Task: Open a Black Tie Letter Template save the file as 'agreement' Remove the following opetions from template: '1.	Type the sender company name_x000D_
2.	Type the sender company address_x000D_
3.	Type the recipient address_x000D_
4.	Type the closing_x000D_
5.	Type the sender title_x000D_
6.	Type the sender company name_x000D_
'Pick the date  '5 April, 2023' and type Salutation  Good Afternoon. Add body to the letter I am writing to formally request a leave of absence from [start date] to [end date]. I have encountered unforeseen circumstances that require my immediate attention and presence. I assure you that I will make all necessary arrangements to ensure a smooth transition during my absence.. Insert watermark  'Do not copy 30'
Action: Mouse moved to (315, 300)
Screenshot: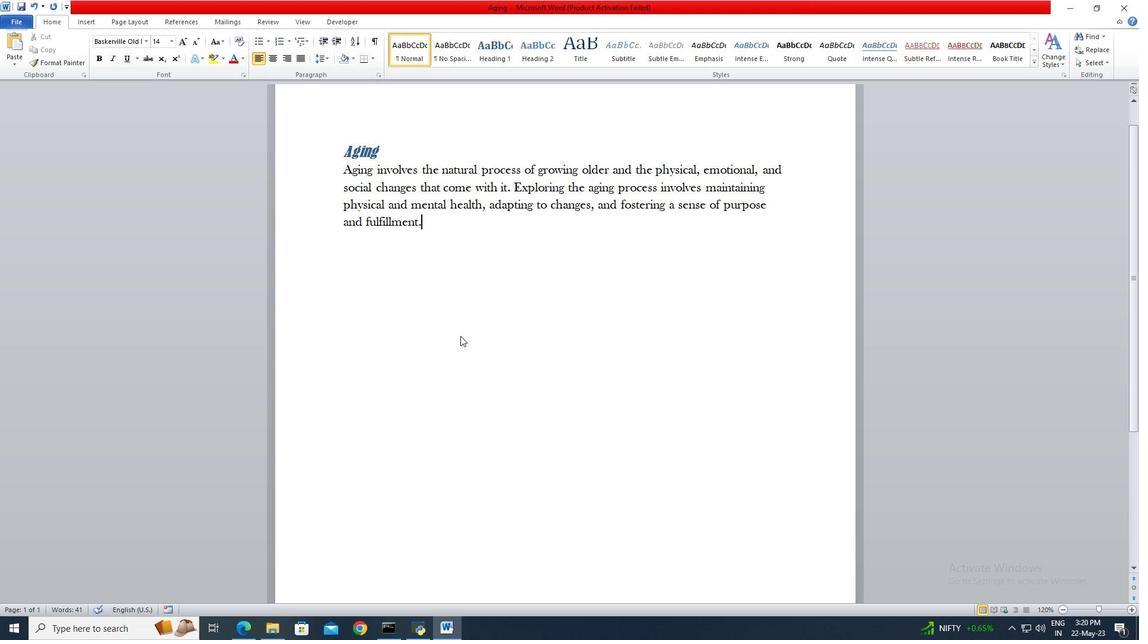
Action: Mouse pressed left at (315, 300)
Screenshot: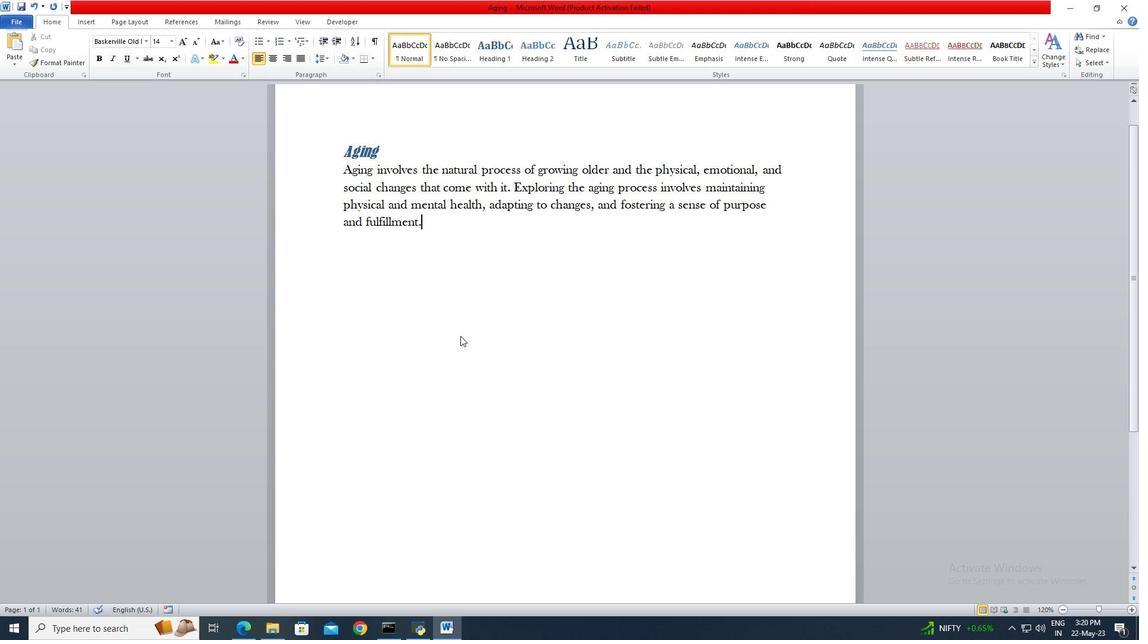 
Action: Mouse moved to (23, 26)
Screenshot: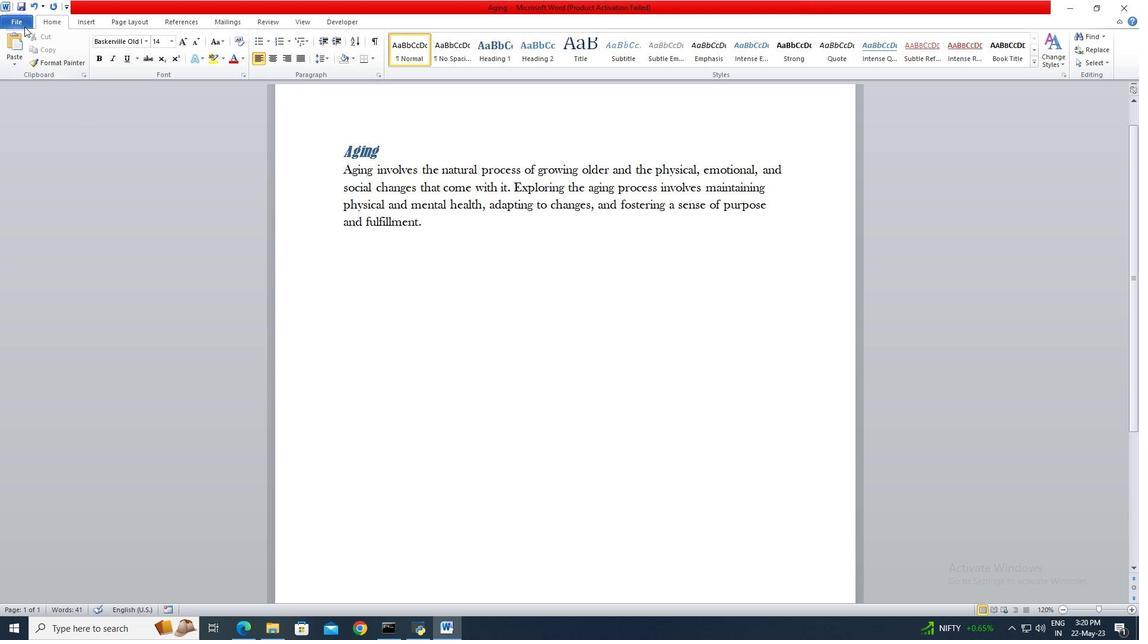 
Action: Mouse pressed left at (23, 26)
Screenshot: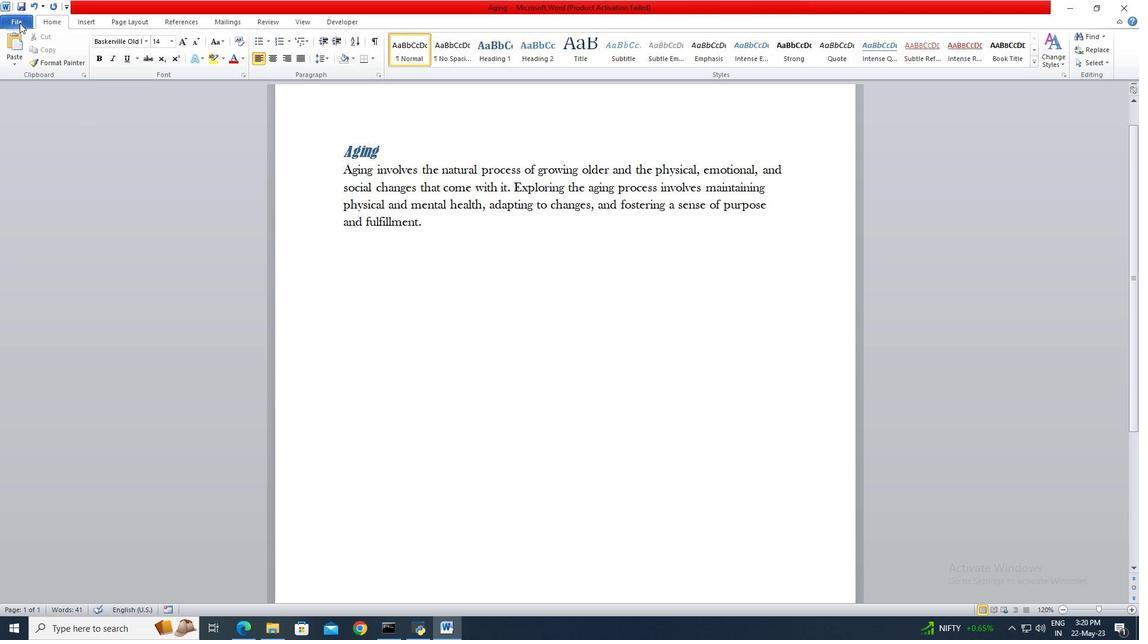 
Action: Mouse moved to (37, 70)
Screenshot: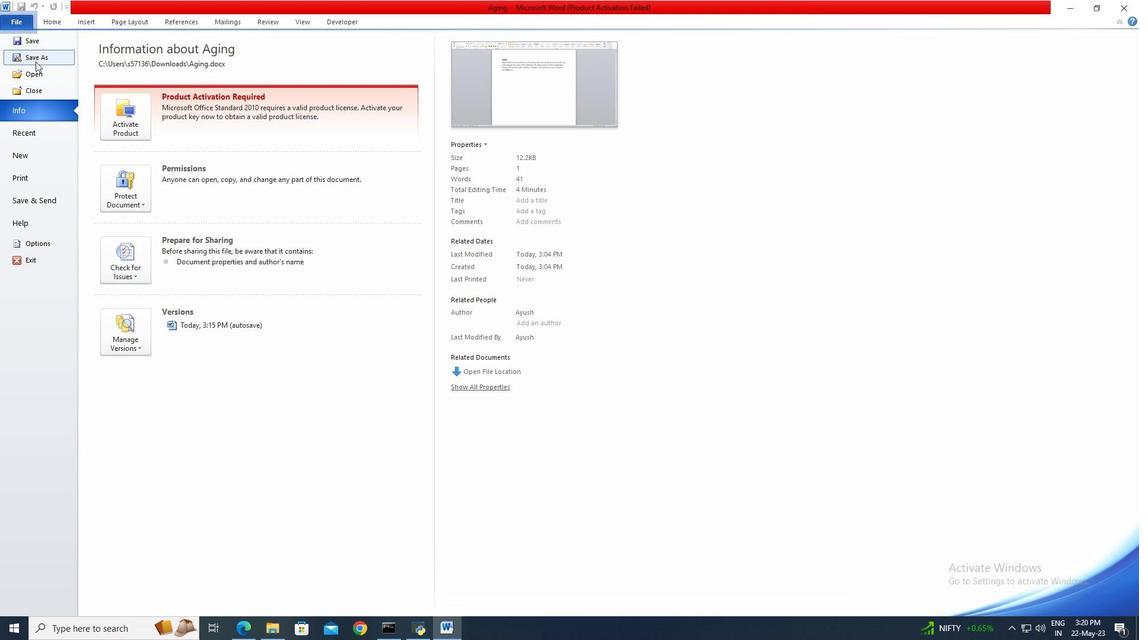 
Action: Mouse pressed left at (37, 70)
Screenshot: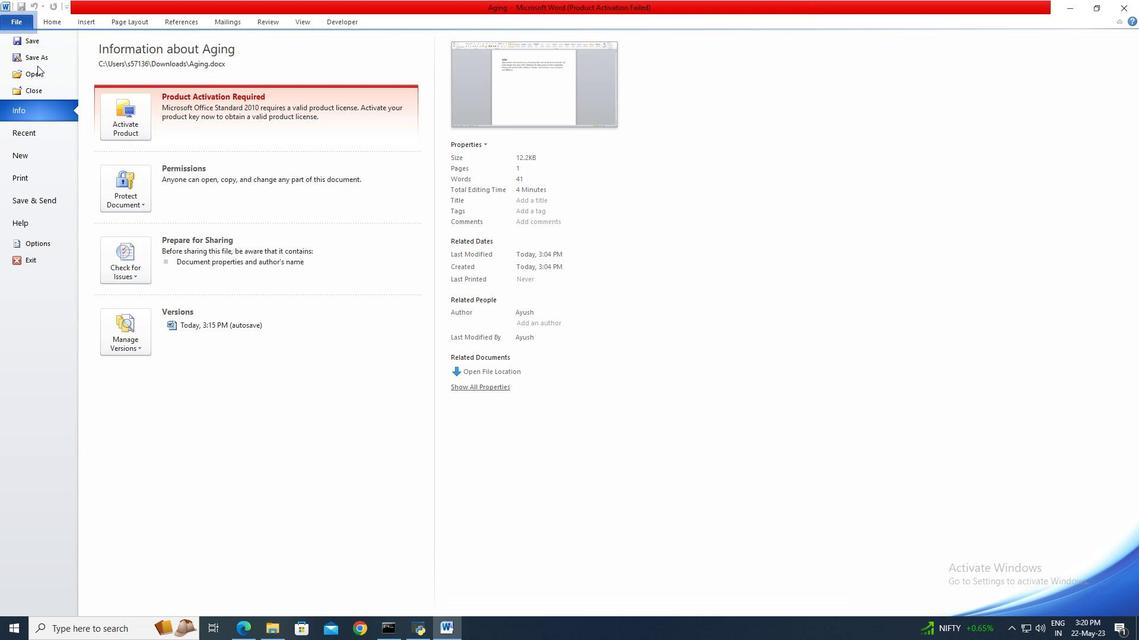 
Action: Mouse moved to (124, 103)
Screenshot: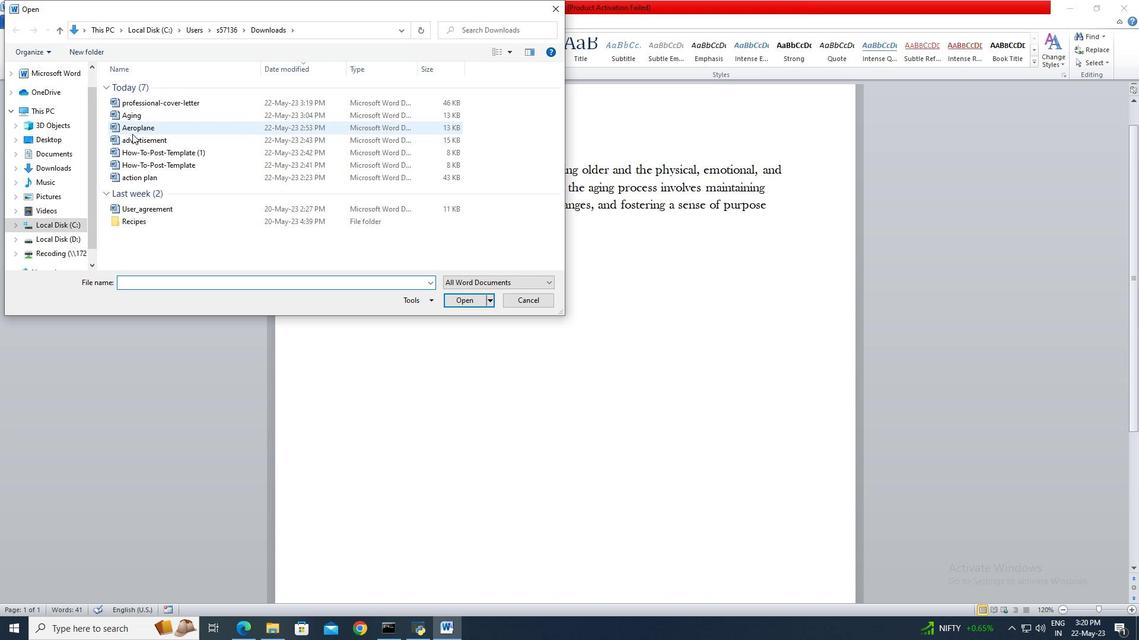 
Action: Mouse pressed left at (124, 103)
Screenshot: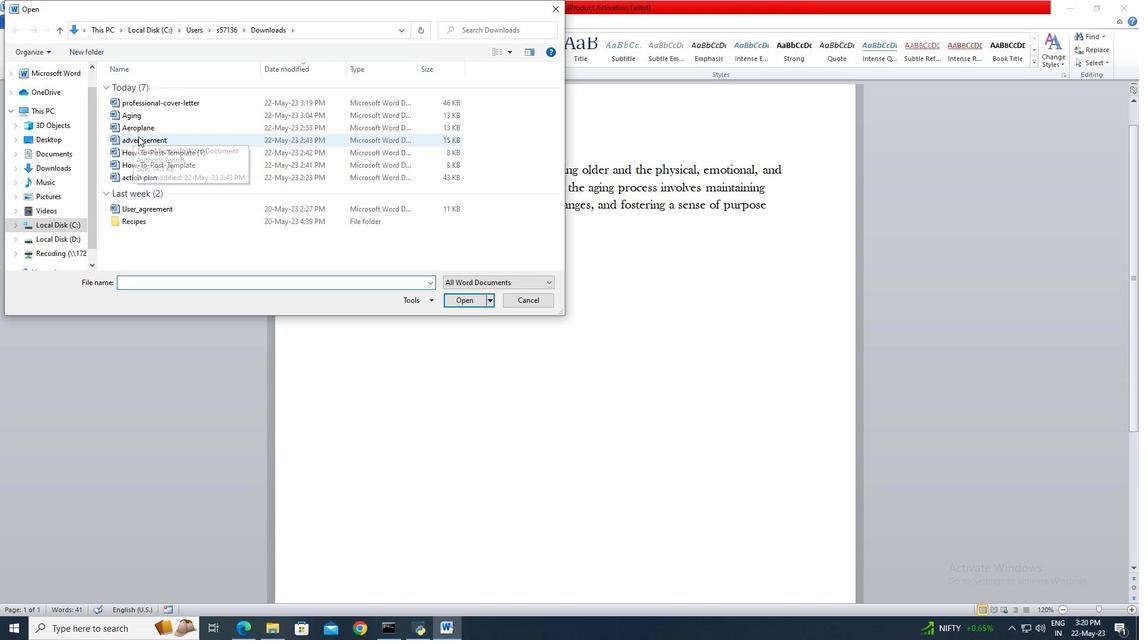 
Action: Mouse moved to (463, 305)
Screenshot: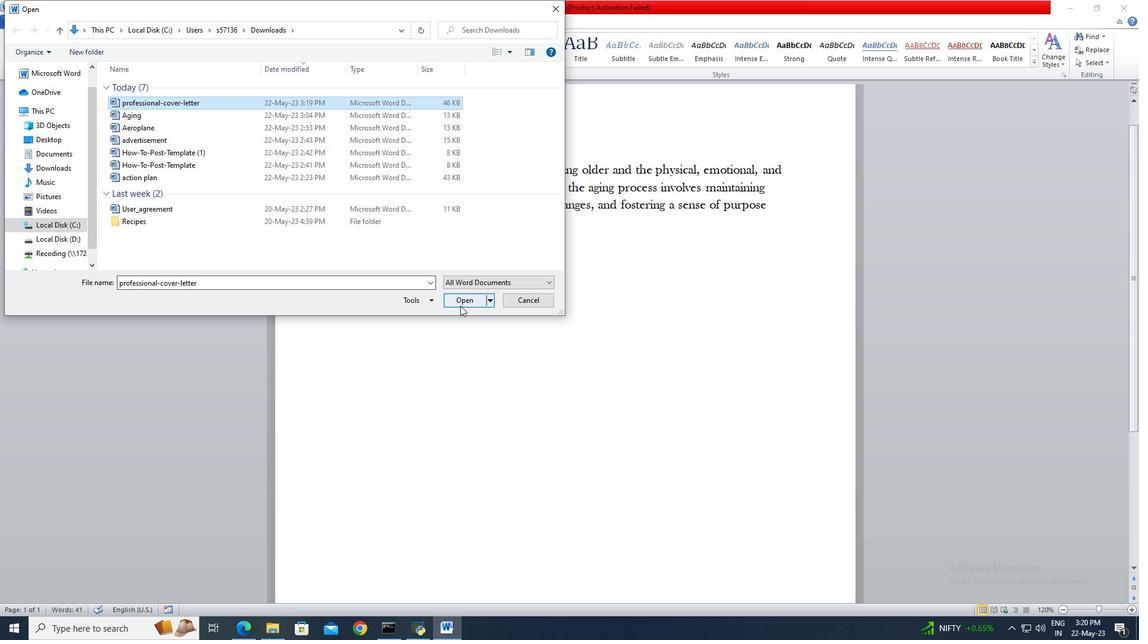 
Action: Mouse pressed left at (463, 305)
Screenshot: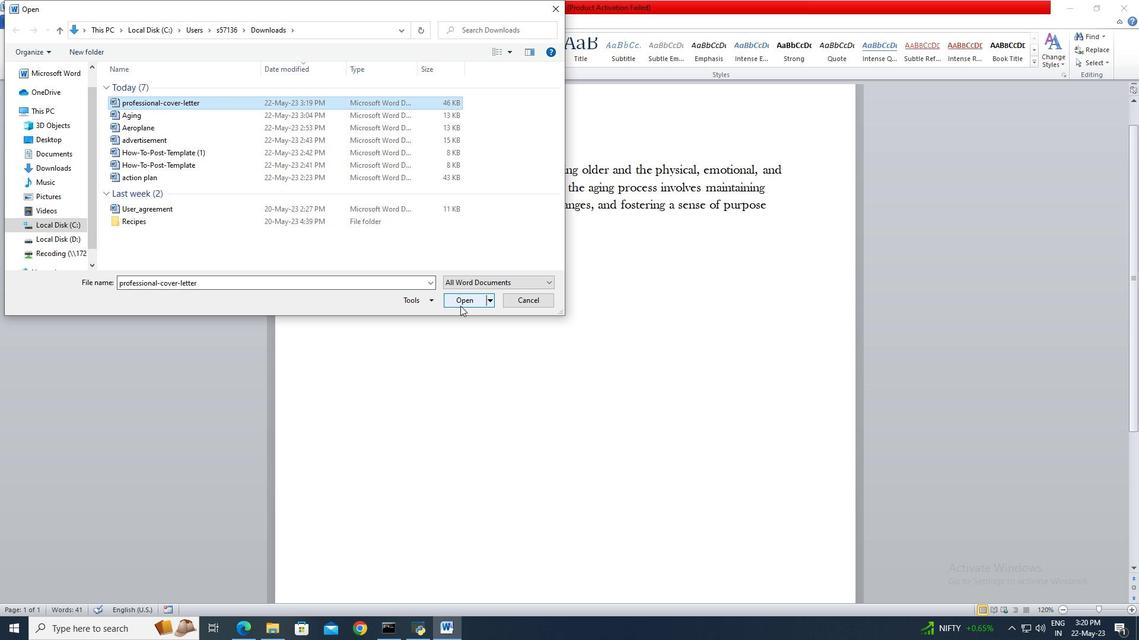 
Action: Mouse moved to (112, 226)
Screenshot: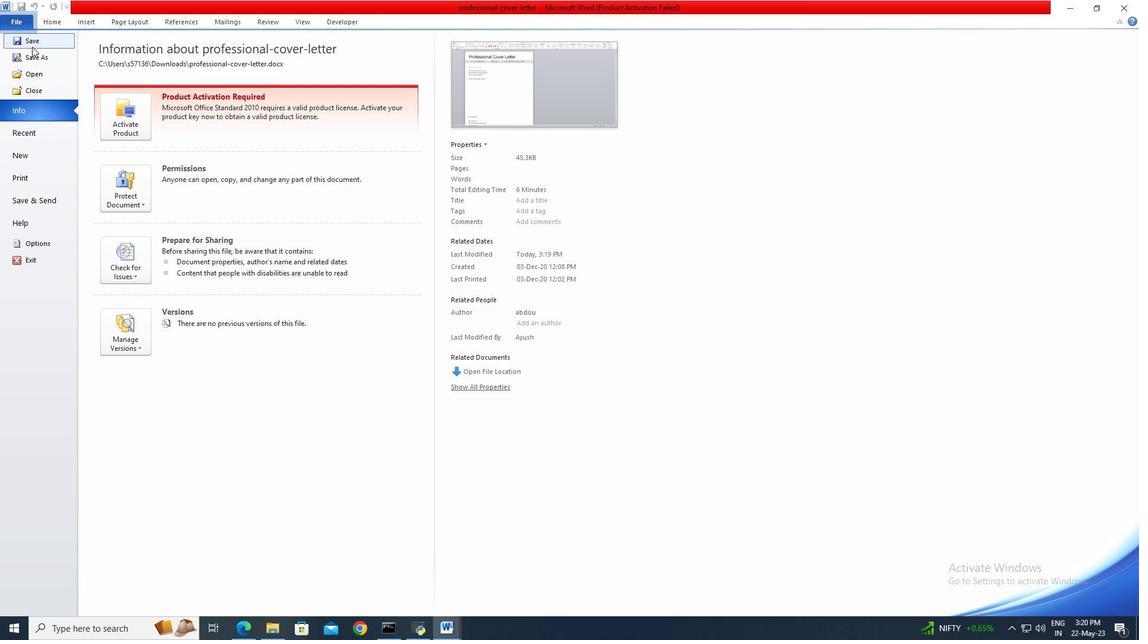 
Action: Mouse pressed left at (112, 226)
Screenshot: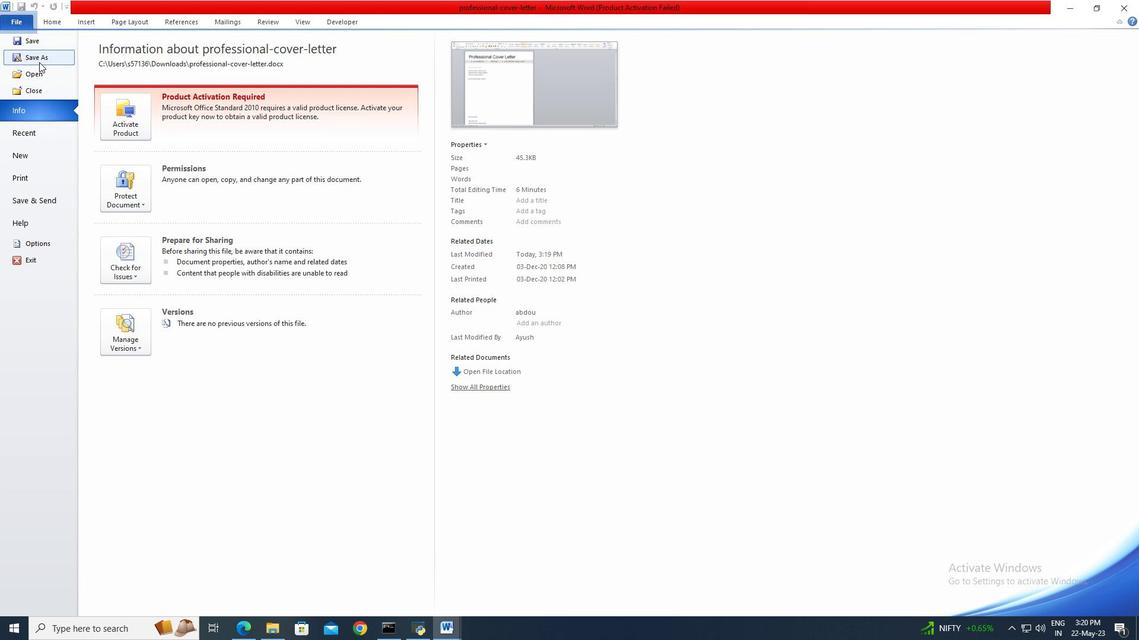 
Action: Mouse moved to (232, 242)
Screenshot: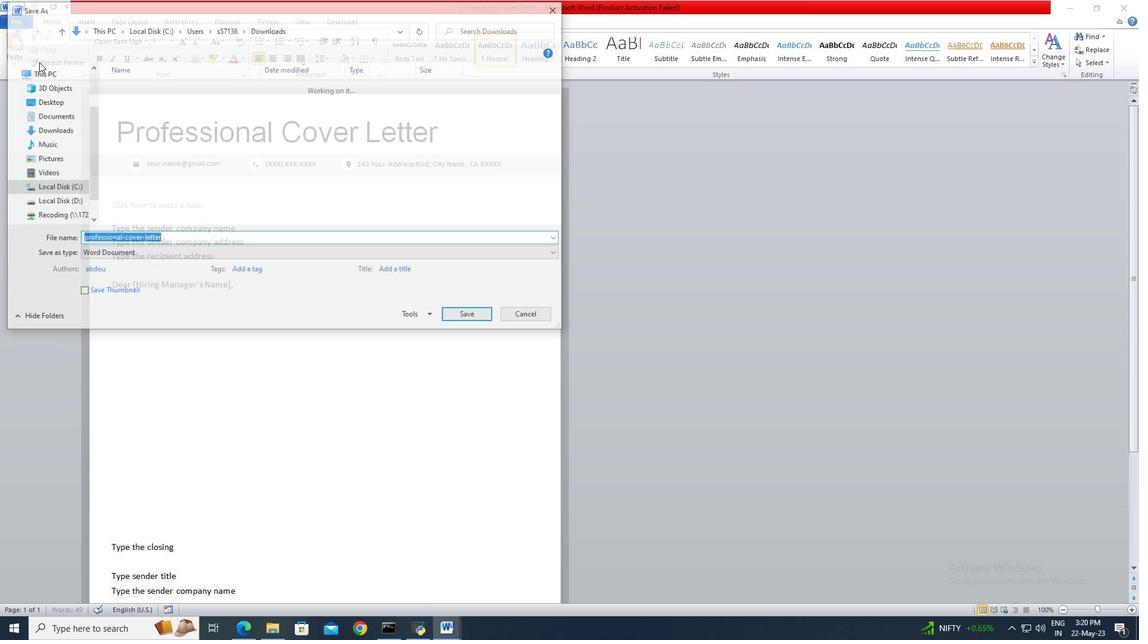 
Action: Key pressed <Key.delete><Key.delete><Key.delete><Key.delete><Key.delete><Key.delete><Key.delete><Key.delete><Key.delete><Key.delete><Key.delete><Key.delete><Key.delete><Key.delete><Key.delete><Key.delete><Key.delete><Key.delete><Key.delete><Key.delete><Key.delete><Key.delete><Key.delete><Key.delete><Key.delete><Key.delete><Key.delete><Key.delete><Key.delete><Key.delete><Key.delete><Key.delete><Key.delete><Key.delete><Key.delete><Key.delete><Key.delete><Key.delete><Key.delete><Key.delete><Key.delete><Key.delete><Key.delete><Key.delete><Key.delete><Key.delete><Key.delete><Key.delete><Key.delete><Key.delete><Key.delete><Key.delete><Key.delete><Key.delete><Key.delete><Key.delete><Key.delete><Key.delete><Key.delete><Key.delete><Key.delete><Key.delete><Key.delete><Key.delete><Key.delete><Key.delete><Key.delete><Key.delete><Key.delete><Key.delete><Key.delete><Key.delete><Key.delete><Key.delete><Key.delete><Key.delete><Key.delete><Key.delete><Key.delete><Key.delete><Key.delete><Key.delete><Key.delete><Key.delete><Key.delete><Key.delete><Key.delete>
Screenshot: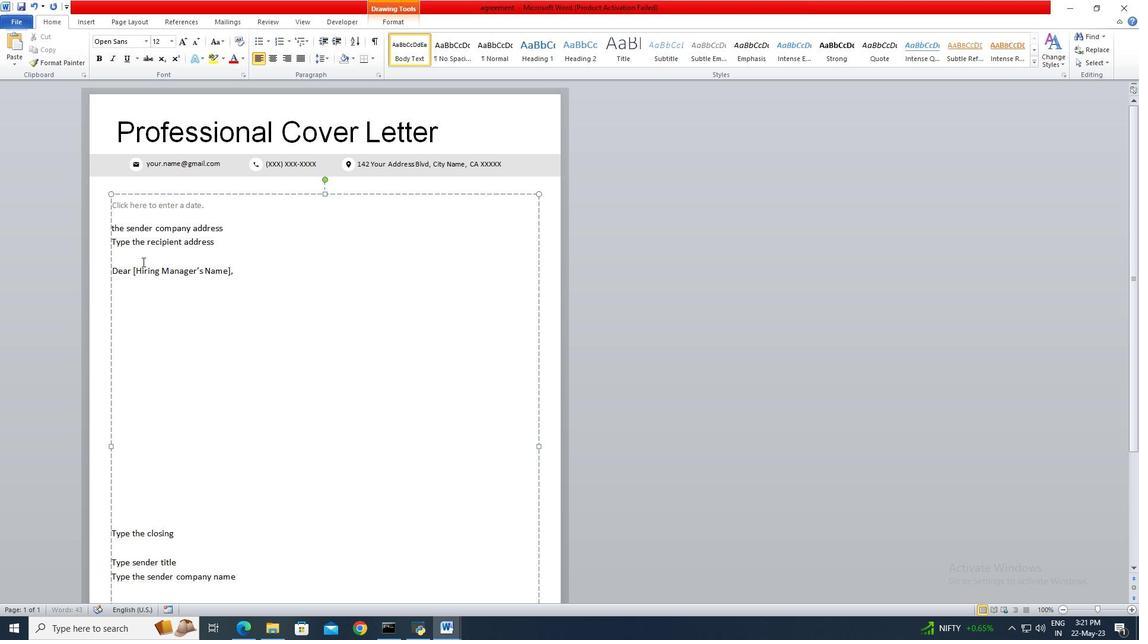 
Action: Mouse moved to (257, 258)
Screenshot: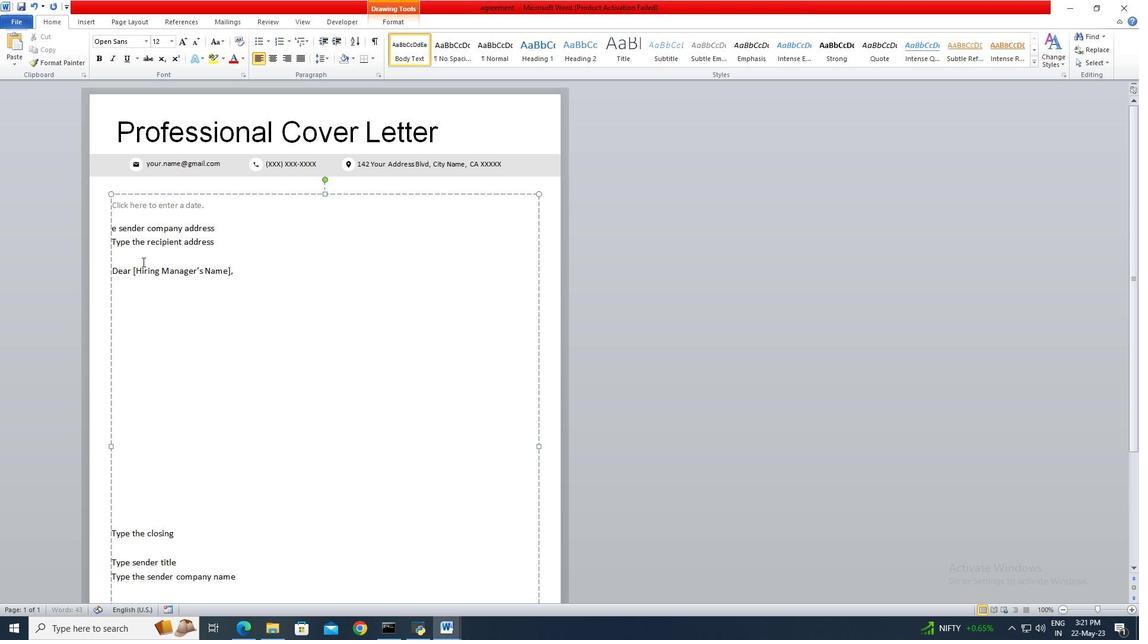
Action: Mouse pressed left at (257, 258)
Screenshot: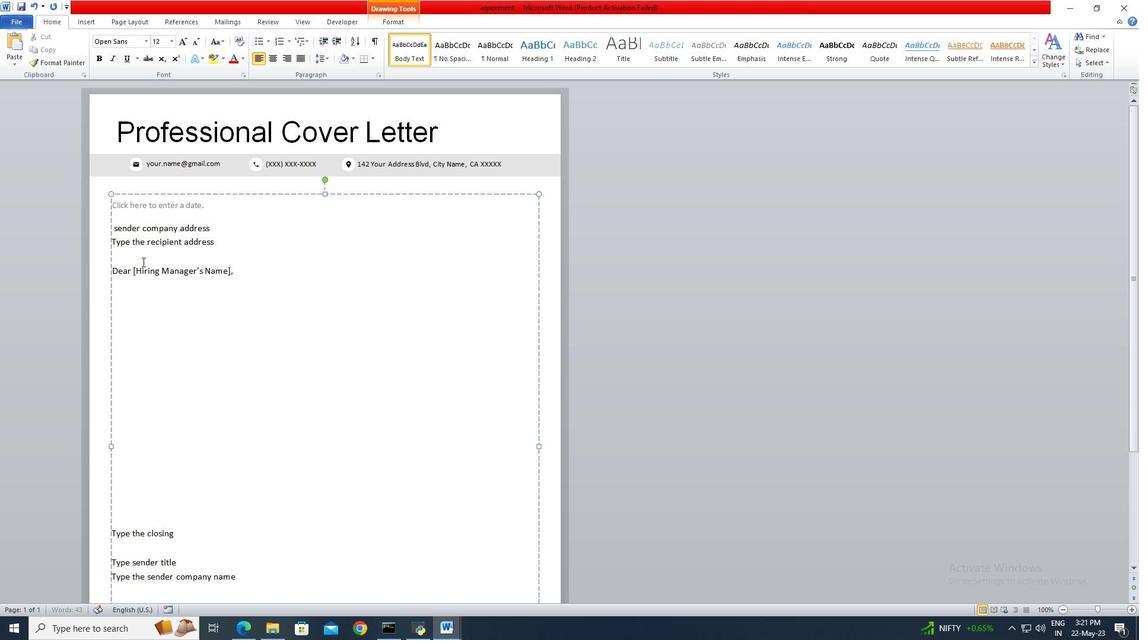 
Action: Key pressed <Key.backspace><Key.backspace><Key.backspace><Key.backspace><Key.backspace><Key.backspace><Key.backspace><Key.backspace><Key.backspace><Key.backspace><Key.backspace><Key.backspace><Key.backspace><Key.backspace><Key.backspace><Key.backspace><Key.backspace><Key.backspace><Key.backspace><Key.backspace><Key.backspace>
Screenshot: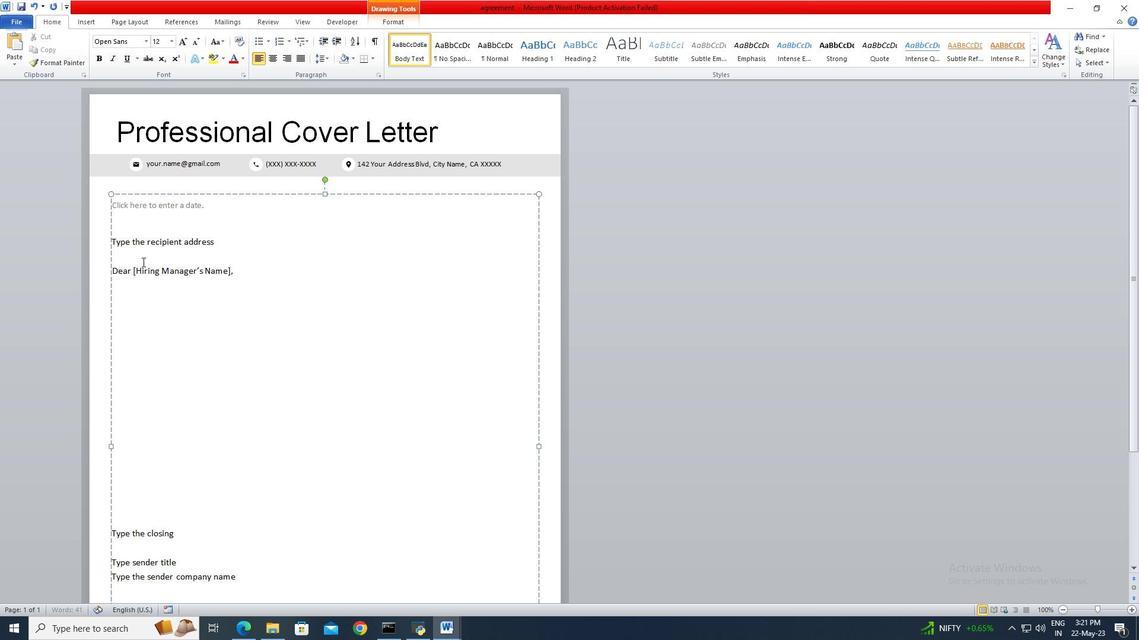 
Action: Mouse moved to (19, 23)
Screenshot: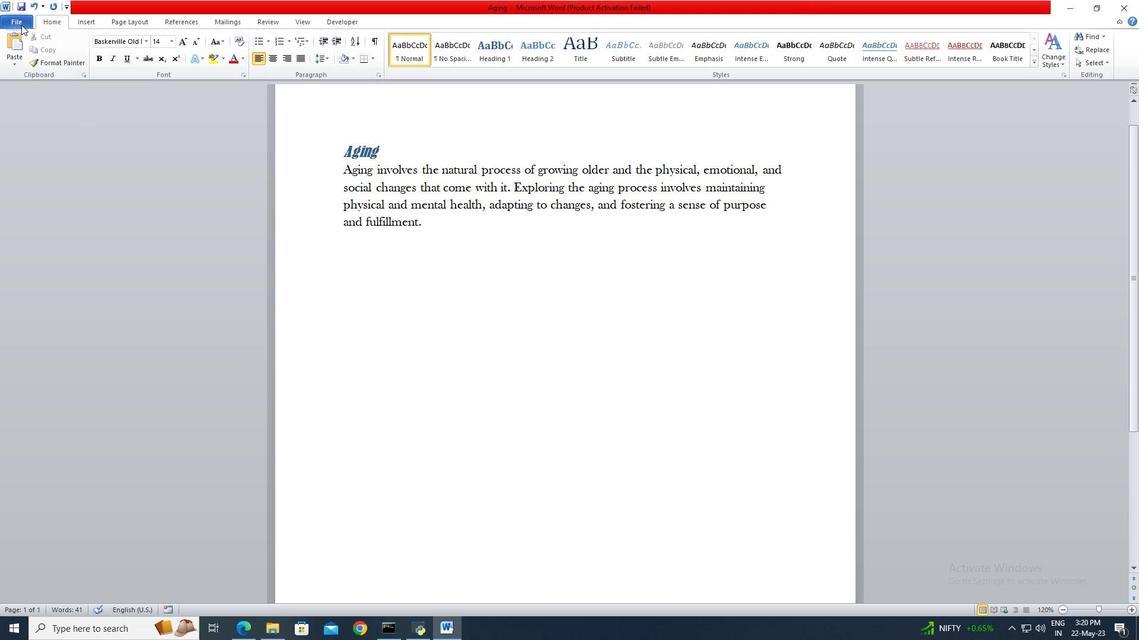 
Action: Mouse pressed left at (19, 23)
Screenshot: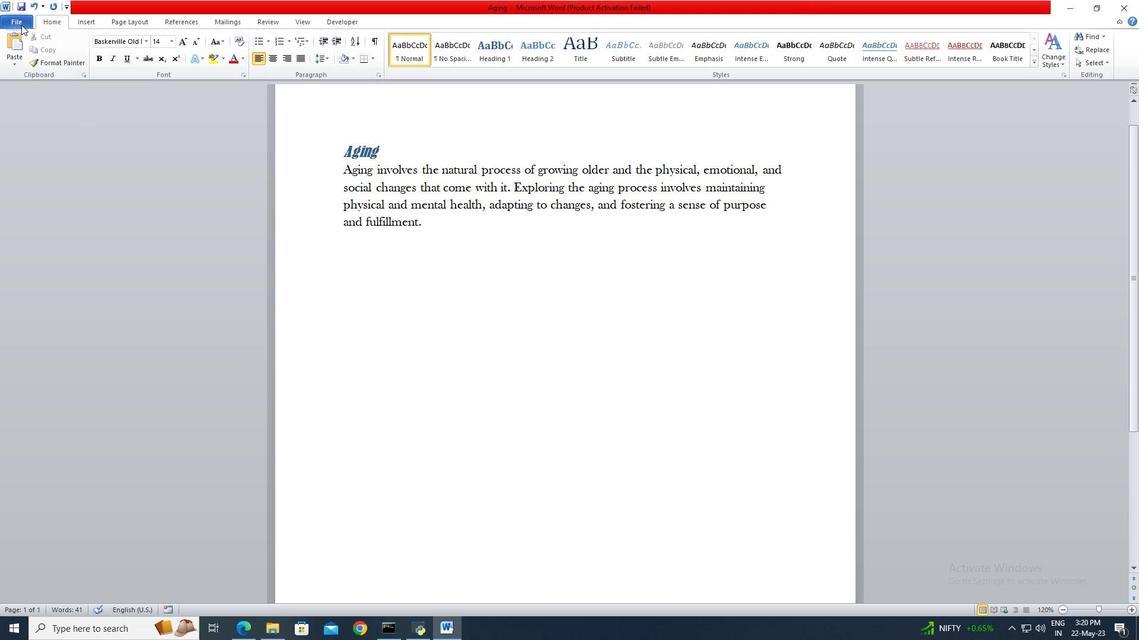 
Action: Mouse moved to (37, 74)
Screenshot: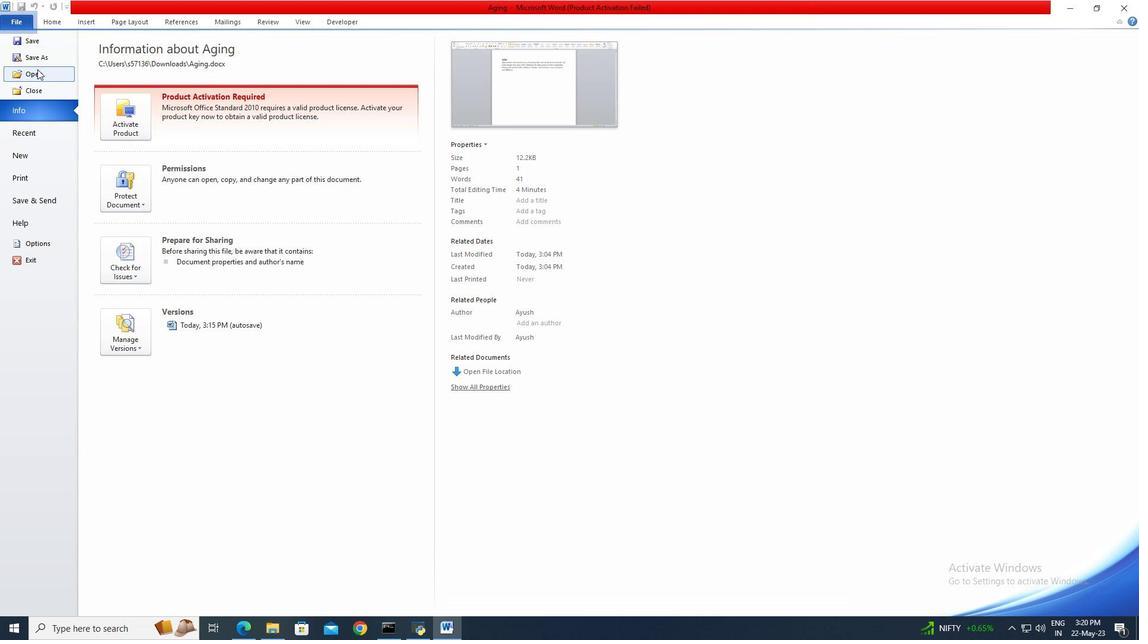 
Action: Mouse pressed left at (37, 74)
Screenshot: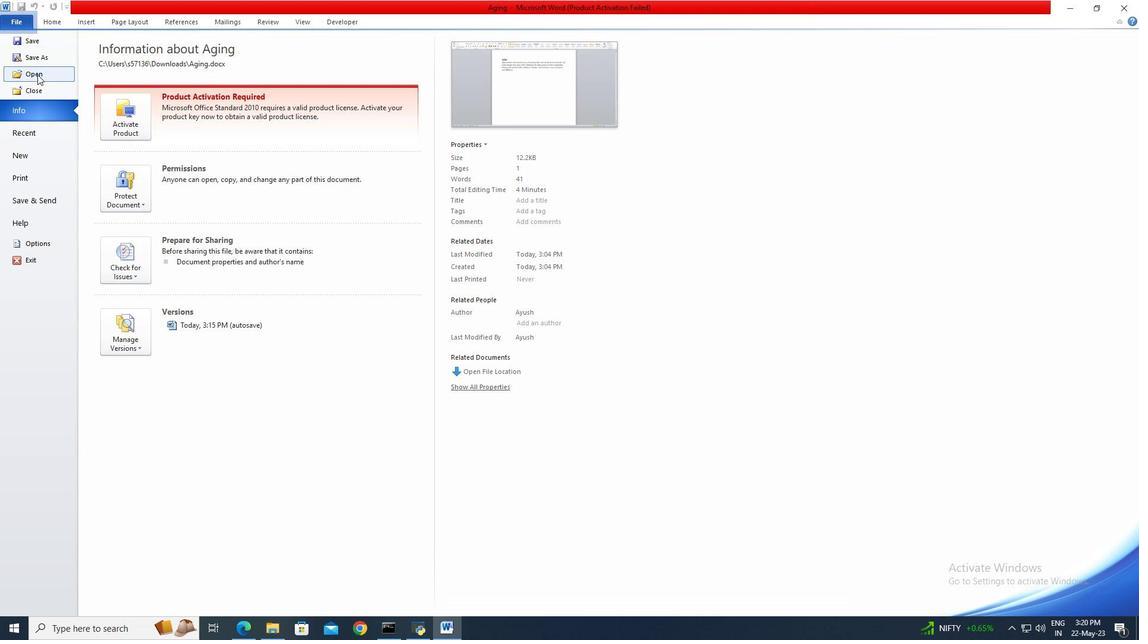 
Action: Mouse moved to (155, 106)
Screenshot: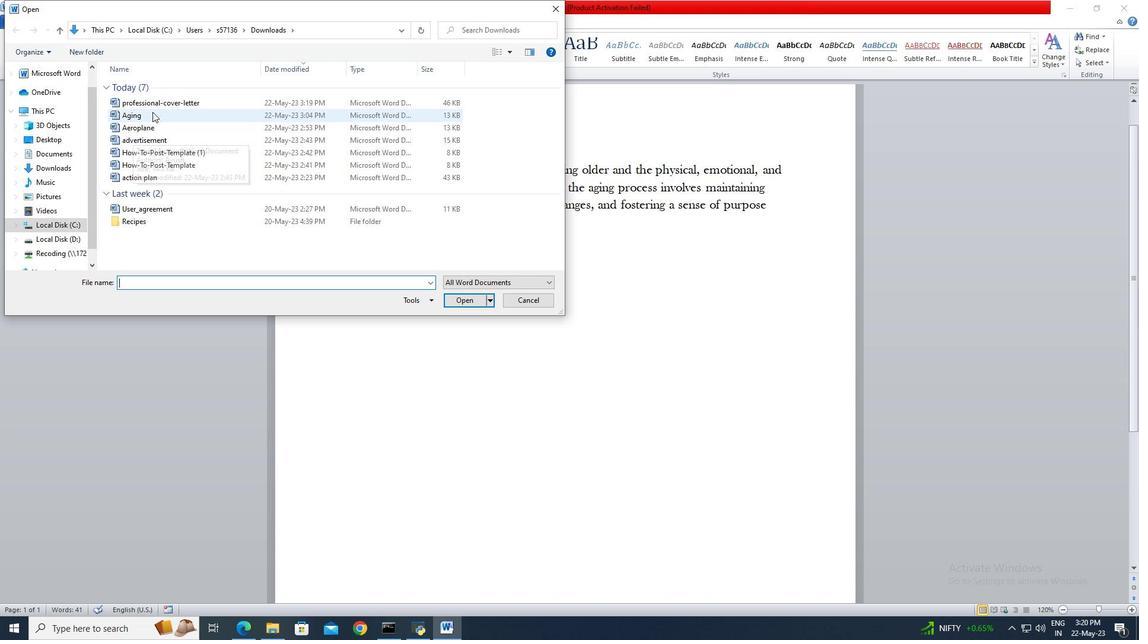 
Action: Mouse pressed left at (155, 106)
Screenshot: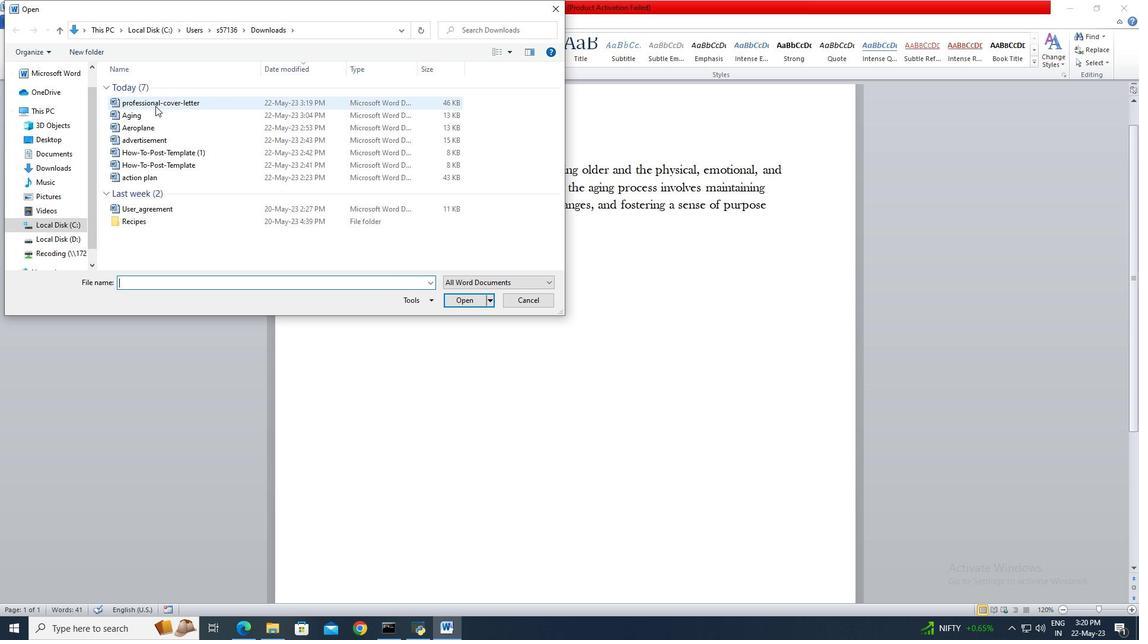 
Action: Mouse moved to (460, 306)
Screenshot: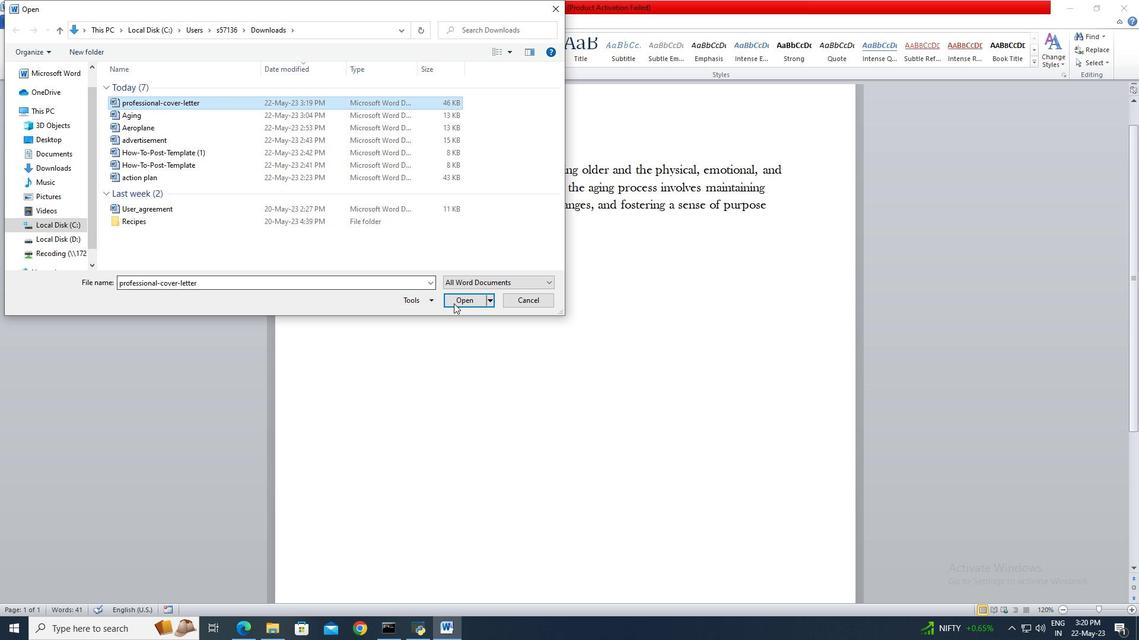 
Action: Mouse pressed left at (460, 306)
Screenshot: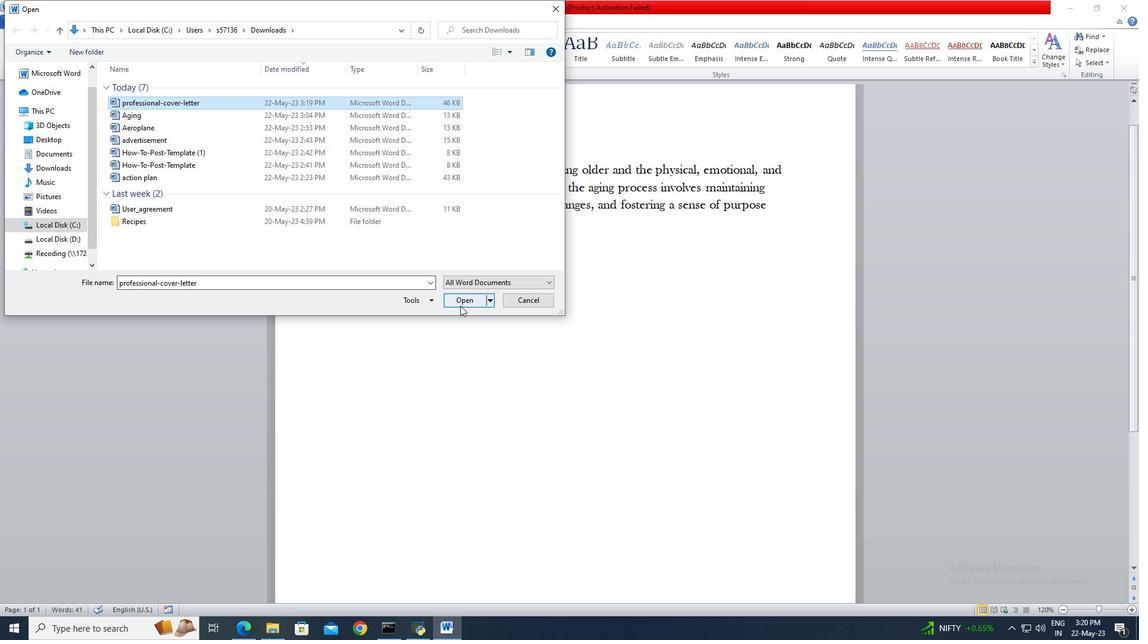 
Action: Mouse moved to (23, 24)
Screenshot: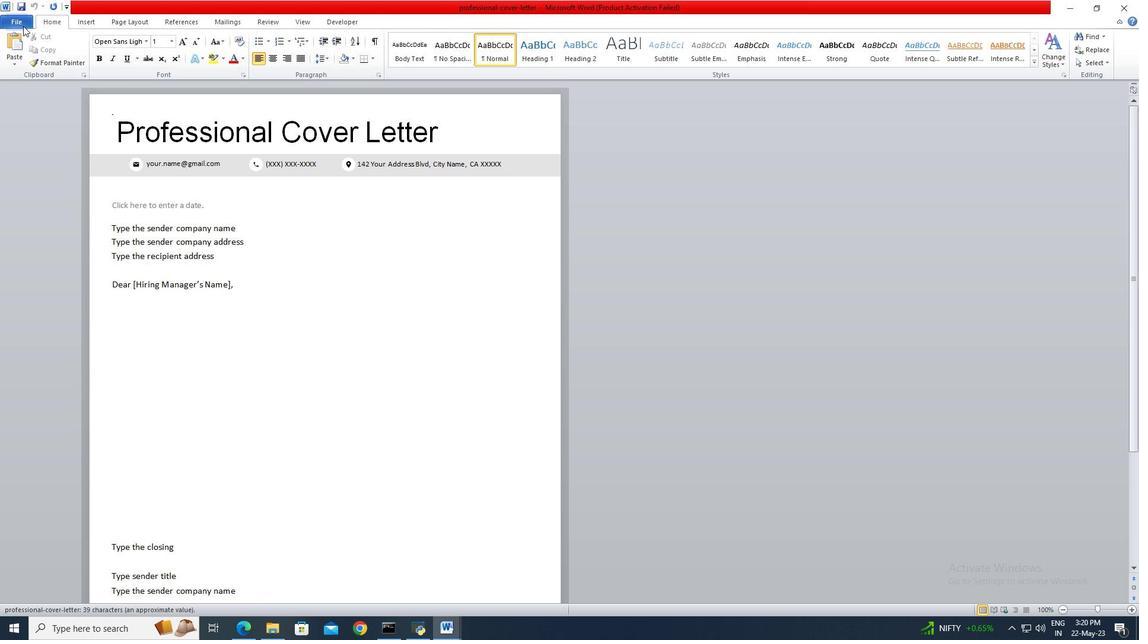 
Action: Mouse pressed left at (23, 24)
Screenshot: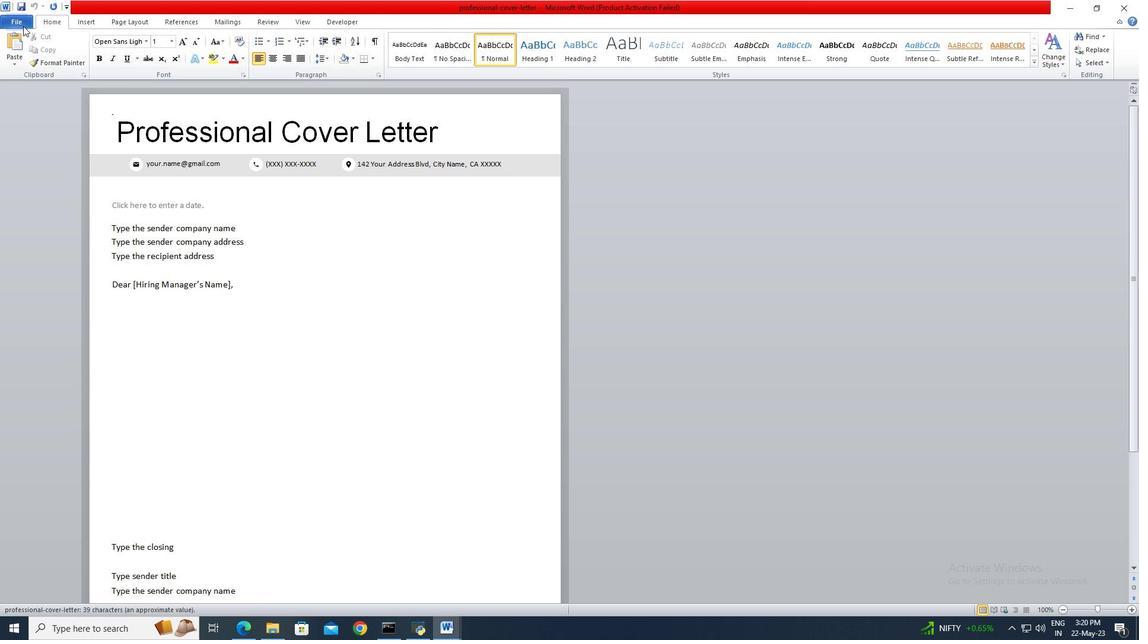 
Action: Mouse moved to (39, 62)
Screenshot: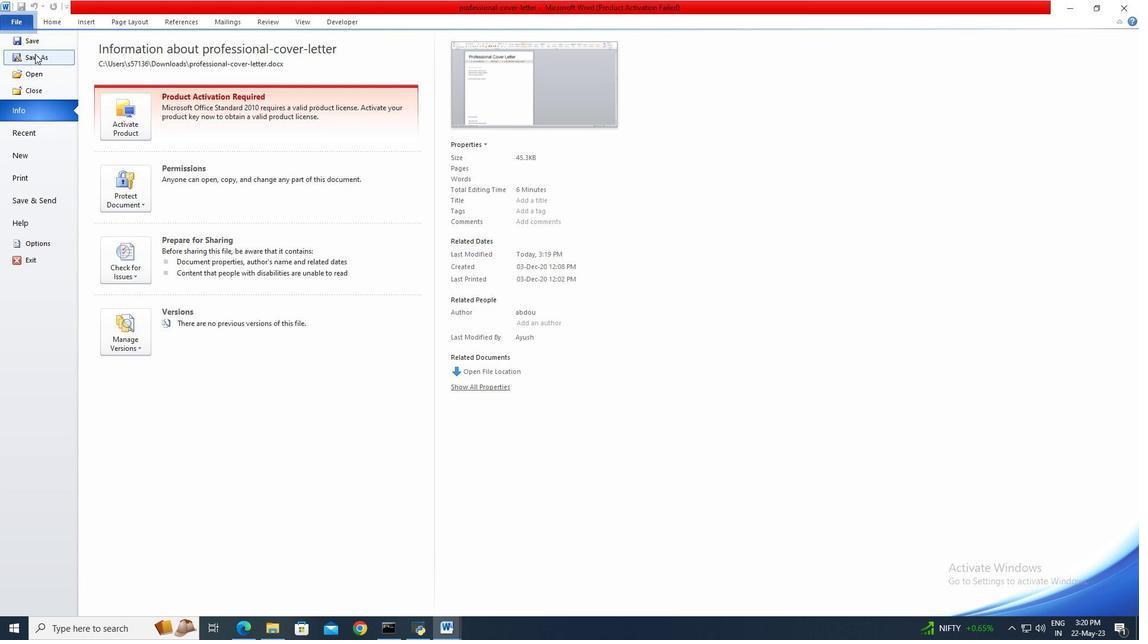 
Action: Mouse pressed left at (39, 62)
Screenshot: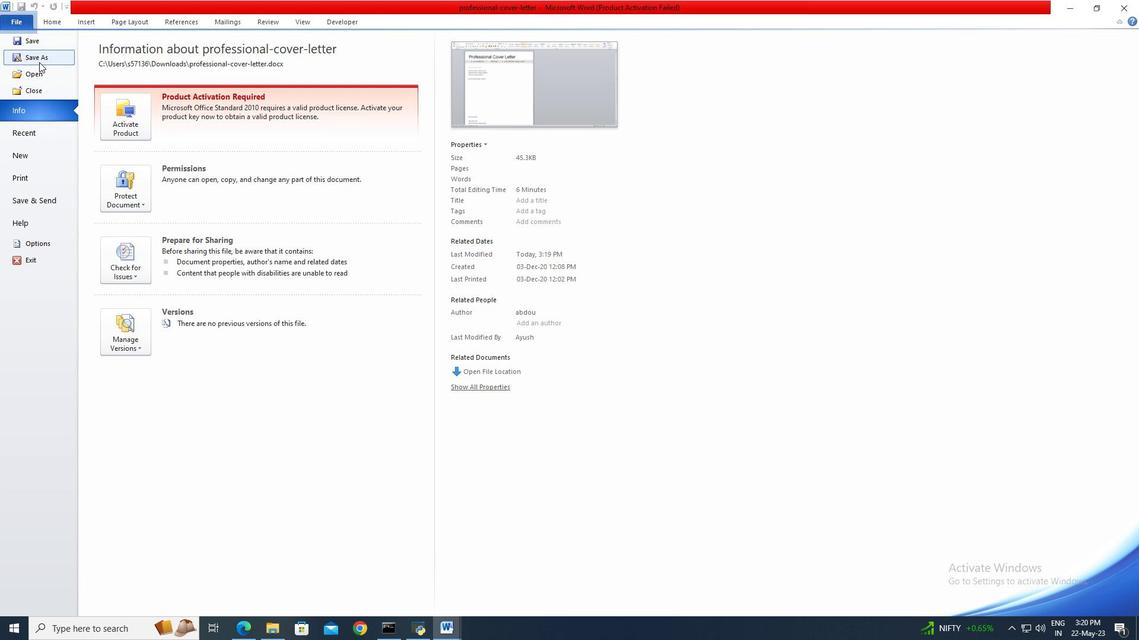
Action: Key pressed agreement<Key.enter>
Screenshot: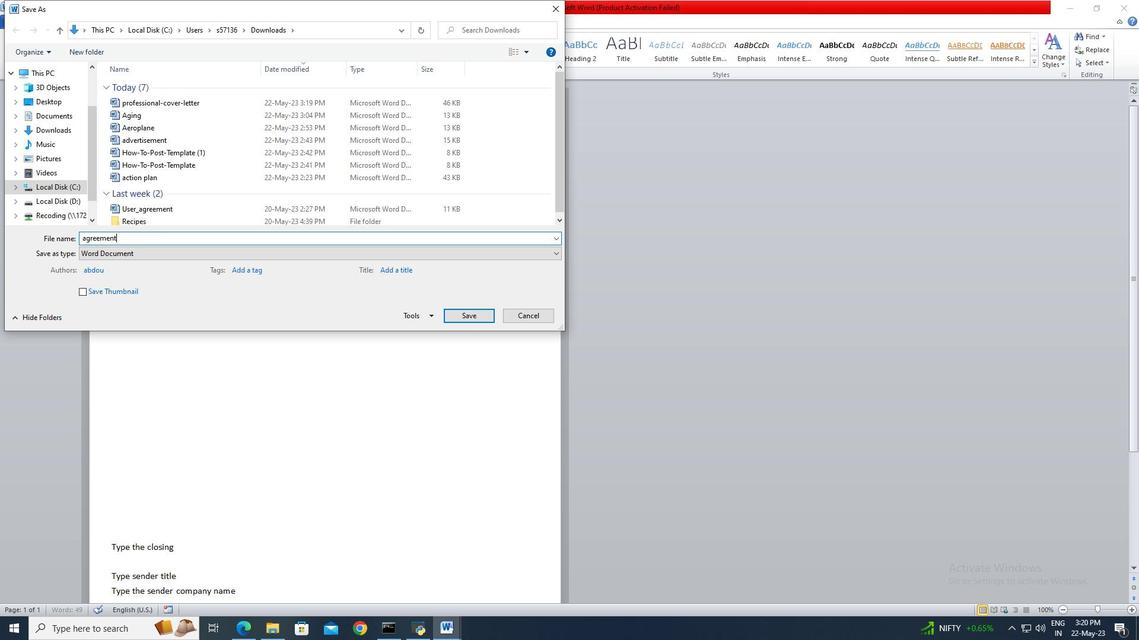 
Action: Mouse moved to (112, 226)
Screenshot: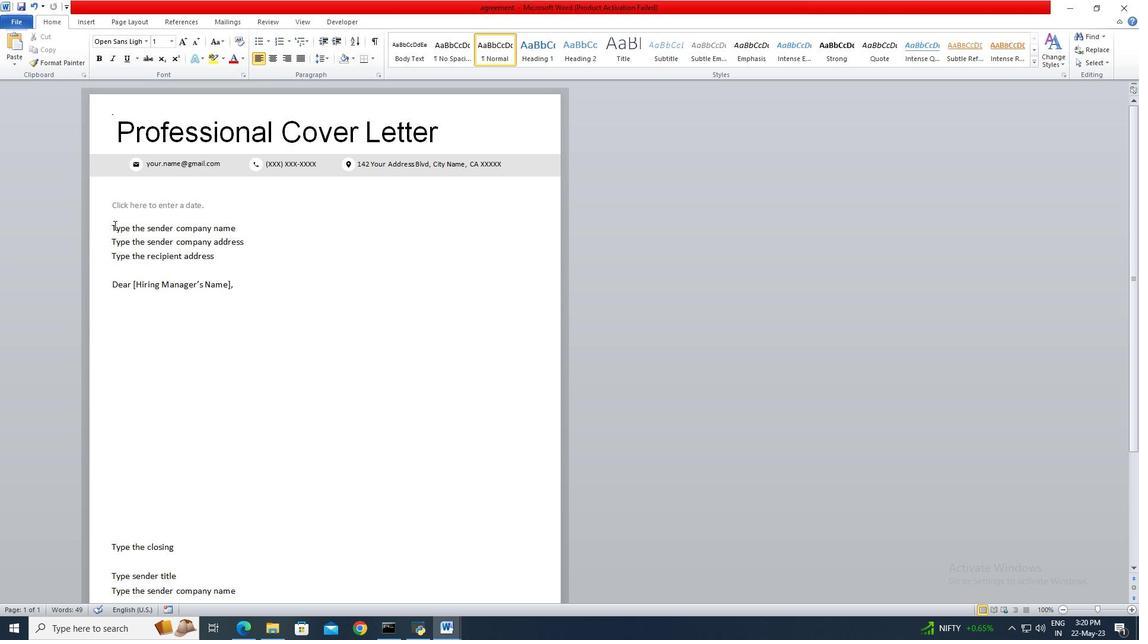 
Action: Mouse pressed left at (112, 226)
Screenshot: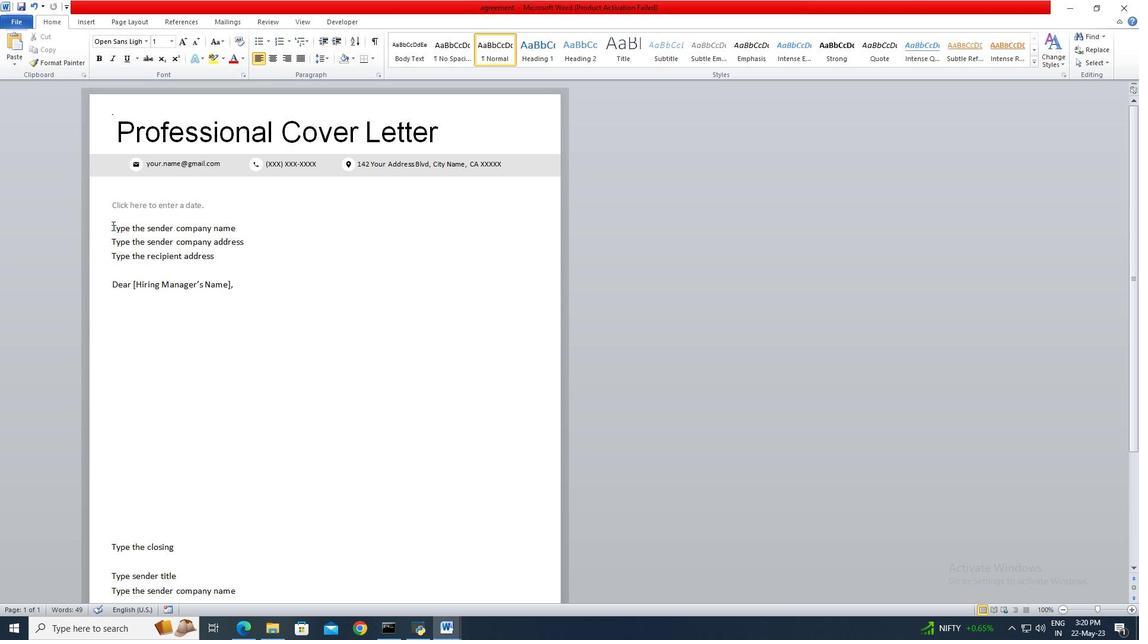 
Action: Mouse moved to (142, 262)
Screenshot: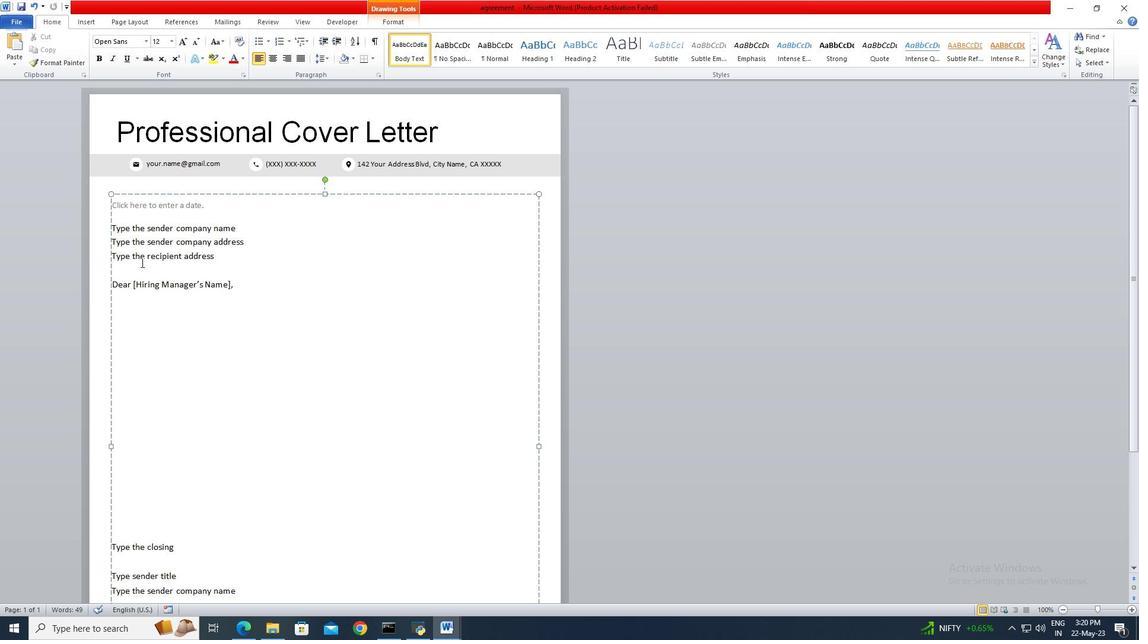 
Action: Key pressed <Key.delete><Key.delete><Key.delete><Key.delete><Key.delete><Key.delete><Key.delete><Key.delete><Key.delete><Key.delete><Key.delete><Key.delete><Key.delete><Key.delete><Key.delete><Key.delete><Key.delete><Key.delete><Key.delete><Key.delete><Key.delete><Key.delete><Key.delete><Key.delete><Key.delete><Key.delete><Key.delete><Key.delete><Key.delete><Key.delete><Key.delete><Key.delete><Key.delete><Key.delete><Key.delete><Key.delete><Key.delete><Key.delete><Key.delete><Key.delete><Key.delete><Key.delete><Key.delete><Key.delete><Key.delete><Key.delete><Key.delete><Key.delete><Key.delete><Key.delete><Key.delete><Key.delete><Key.delete><Key.delete><Key.delete><Key.delete><Key.delete><Key.delete><Key.delete><Key.delete><Key.delete><Key.delete><Key.delete><Key.delete><Key.delete><Key.delete><Key.delete><Key.delete><Key.delete><Key.delete><Key.delete><Key.delete><Key.delete><Key.delete><Key.delete><Key.delete><Key.delete><Key.delete><Key.delete><Key.delete><Key.delete><Key.delete><Key.delete><Key.delete><Key.delete><Key.delete><Key.delete>
Screenshot: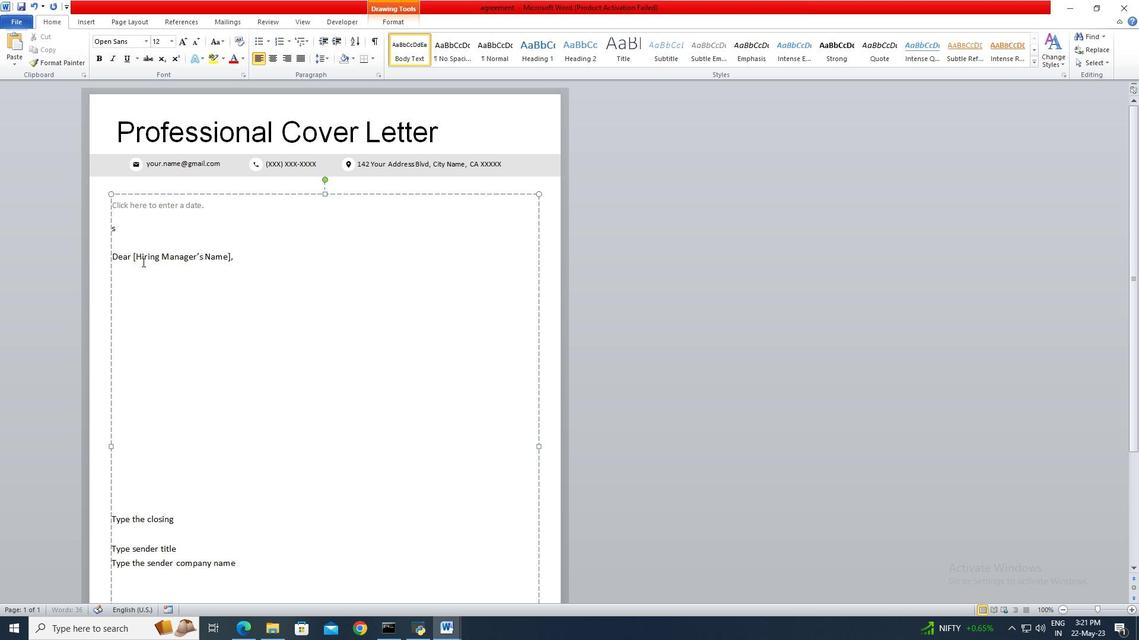 
Action: Mouse moved to (261, 261)
Screenshot: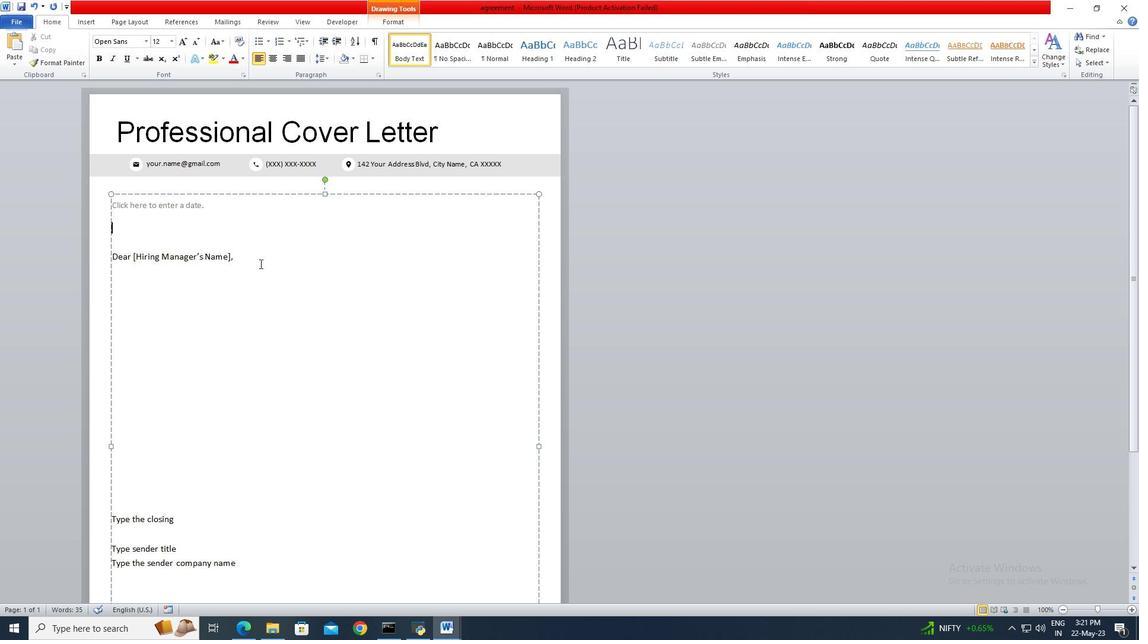 
Action: Mouse pressed left at (261, 261)
Screenshot: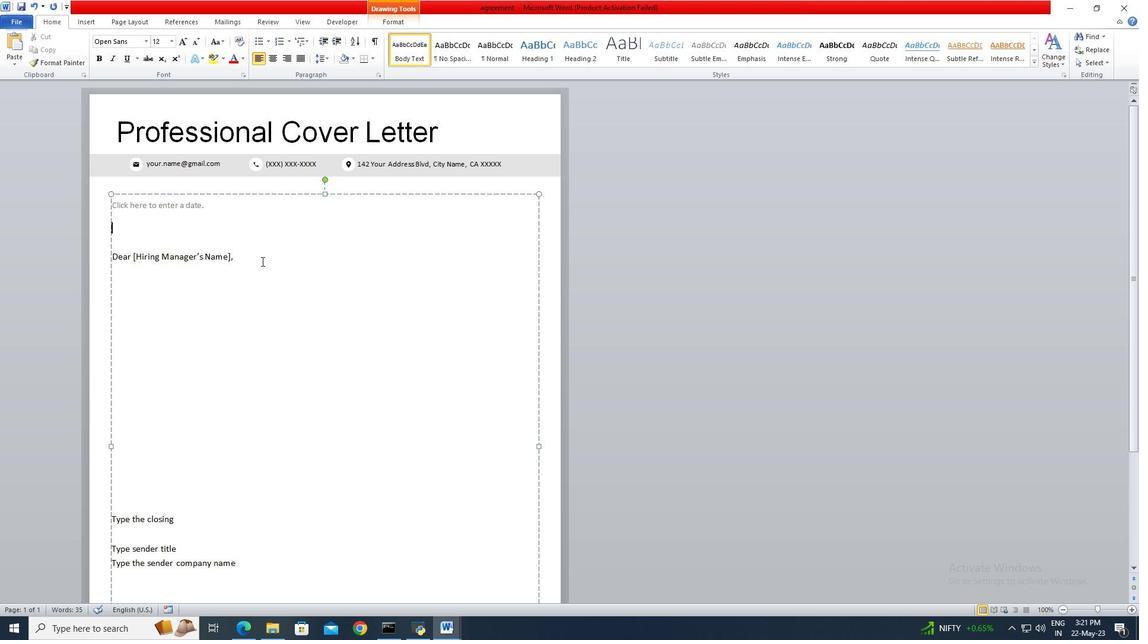 
Action: Key pressed <Key.backspace><Key.backspace><Key.backspace><Key.backspace><Key.backspace><Key.backspace><Key.backspace><Key.backspace><Key.backspace><Key.backspace><Key.backspace><Key.backspace><Key.backspace><Key.backspace><Key.backspace><Key.backspace><Key.backspace><Key.backspace><Key.backspace><Key.backspace><Key.backspace><Key.backspace><Key.backspace><Key.backspace><Key.backspace><Key.backspace><Key.backspace><Key.backspace><Key.backspace><Key.backspace>
Screenshot: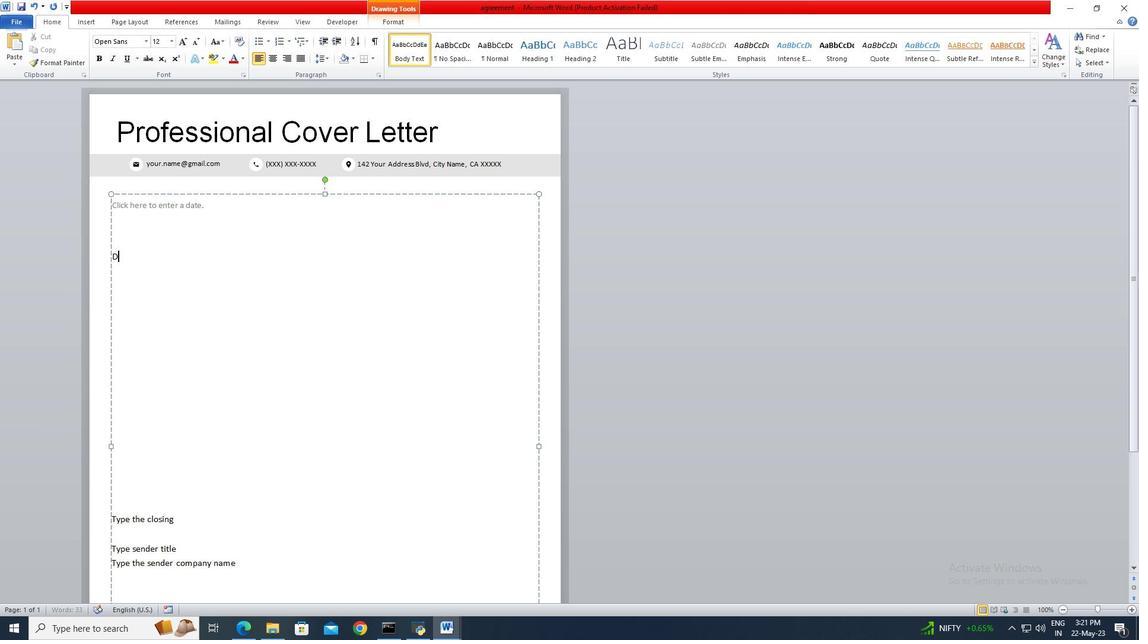 
Action: Mouse moved to (183, 202)
Screenshot: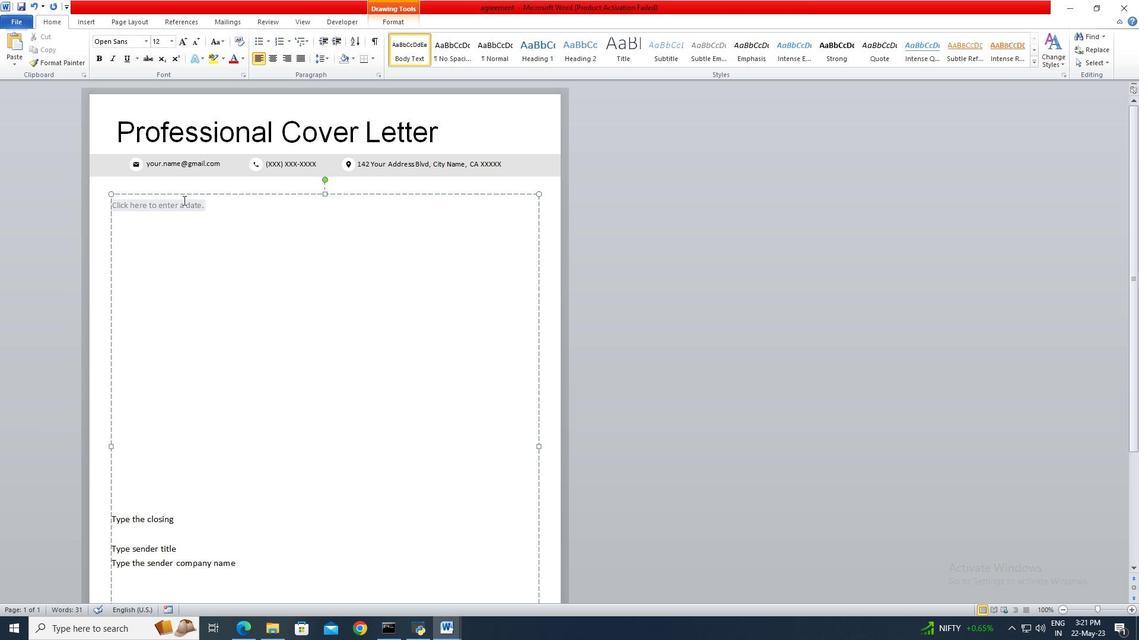 
Action: Mouse pressed left at (183, 202)
Screenshot: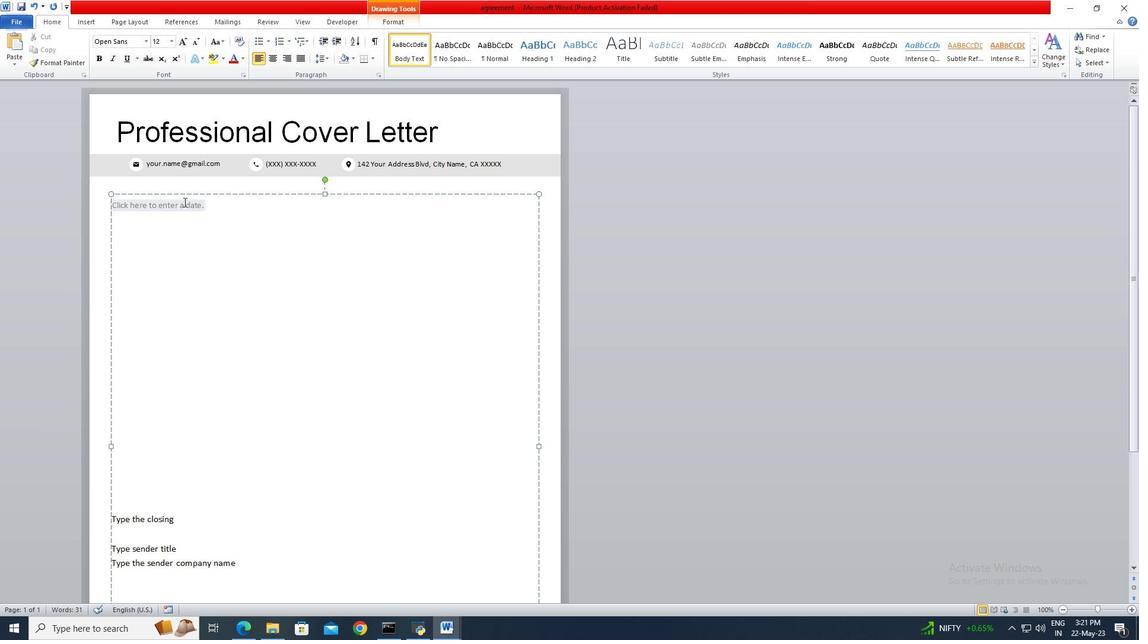 
Action: Mouse moved to (209, 206)
Screenshot: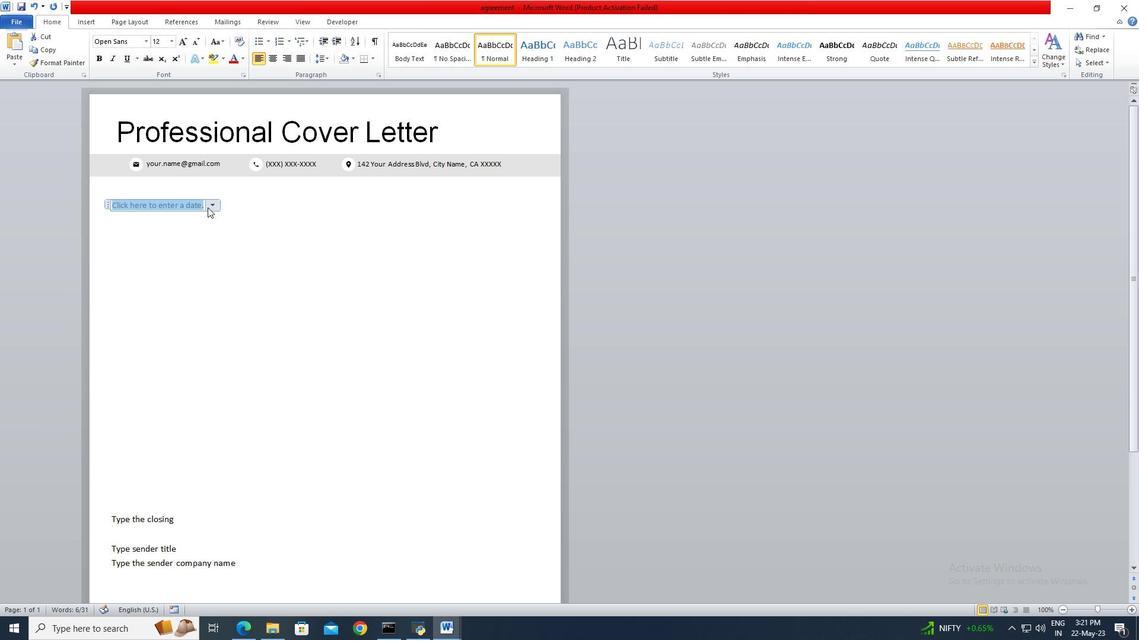 
Action: Mouse pressed left at (209, 206)
Screenshot: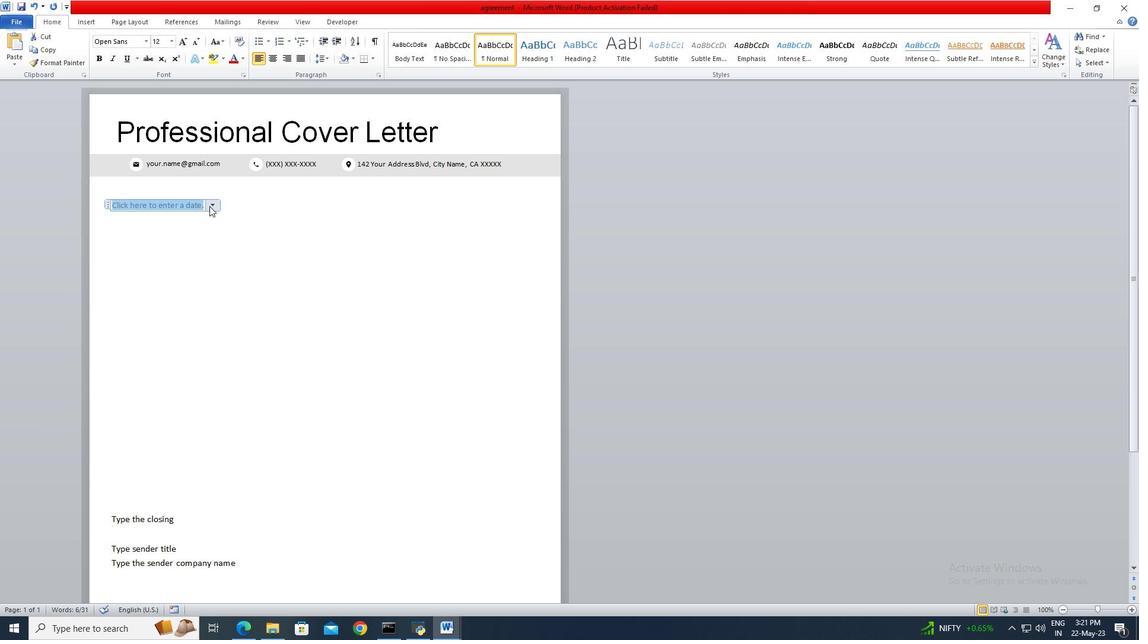 
Action: Mouse moved to (115, 218)
Screenshot: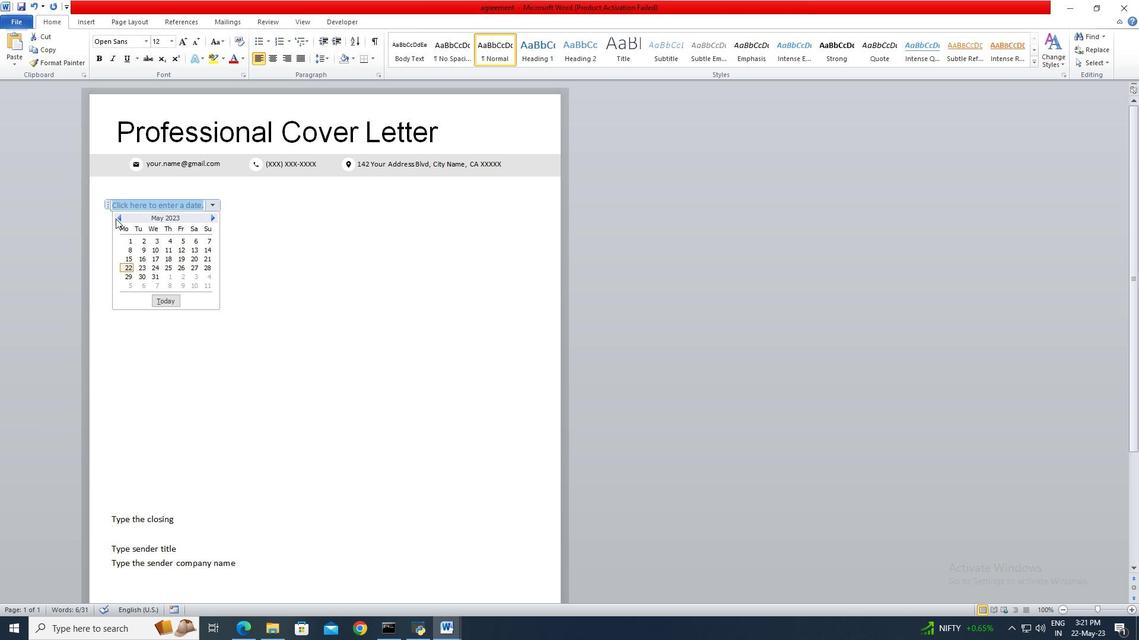 
Action: Mouse pressed left at (115, 218)
Screenshot: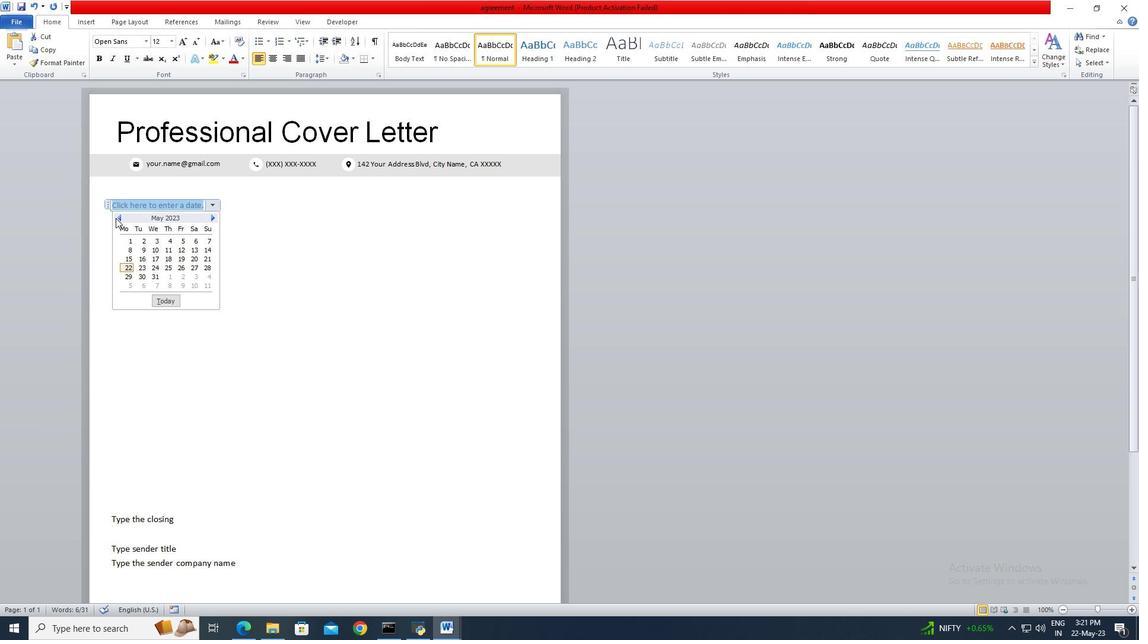 
Action: Mouse moved to (155, 248)
Screenshot: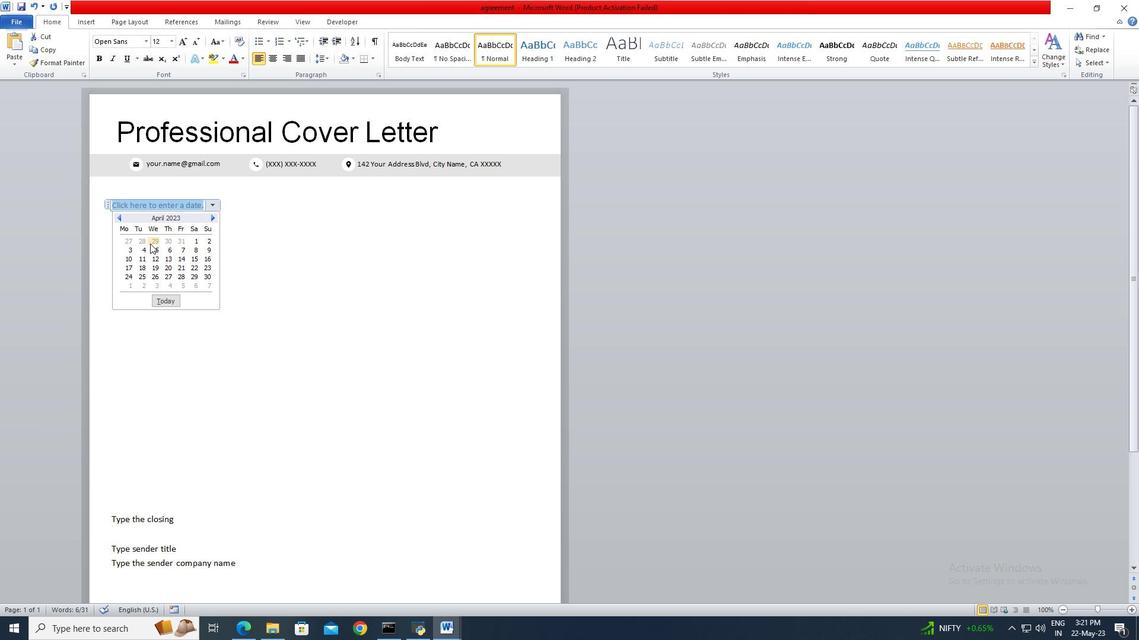 
Action: Mouse pressed left at (155, 248)
Screenshot: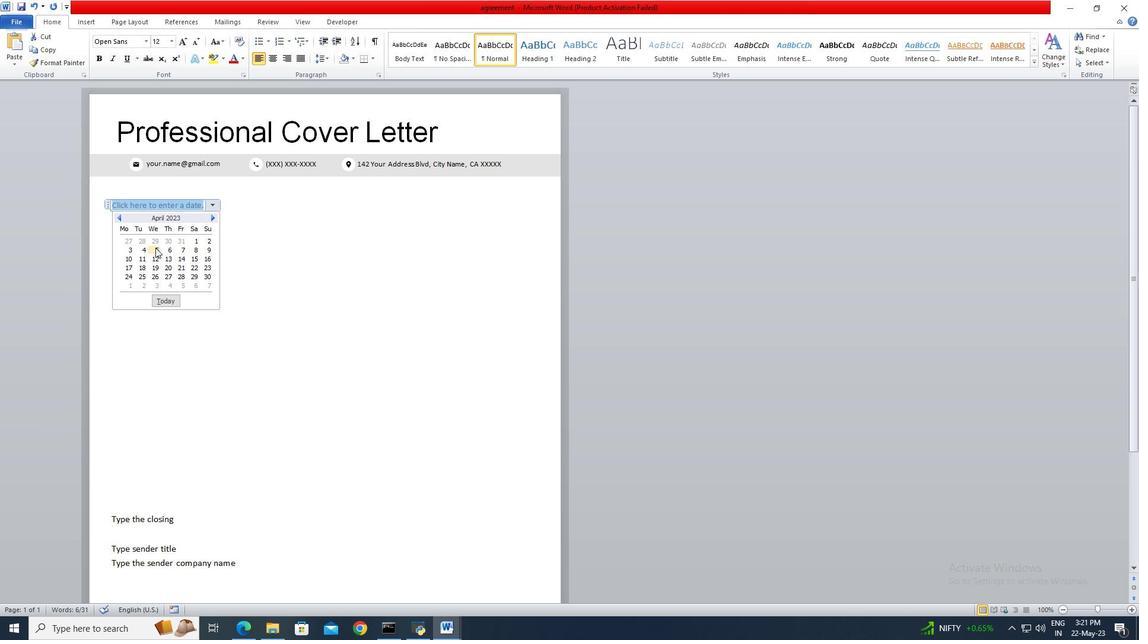 
Action: Mouse moved to (156, 261)
Screenshot: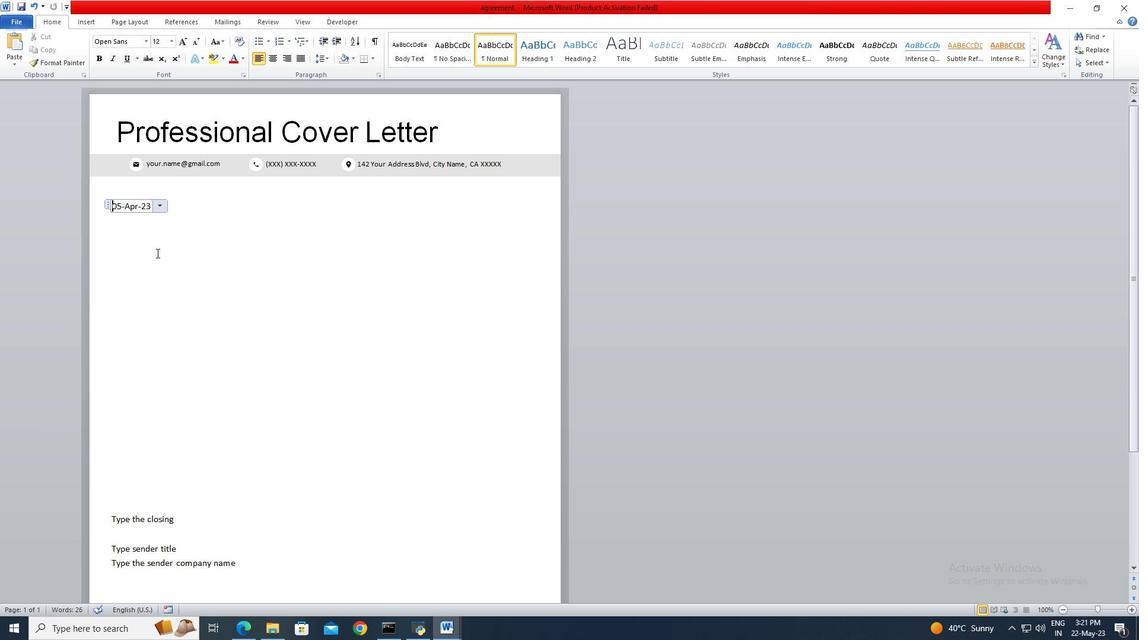 
Action: Mouse pressed left at (156, 261)
Screenshot: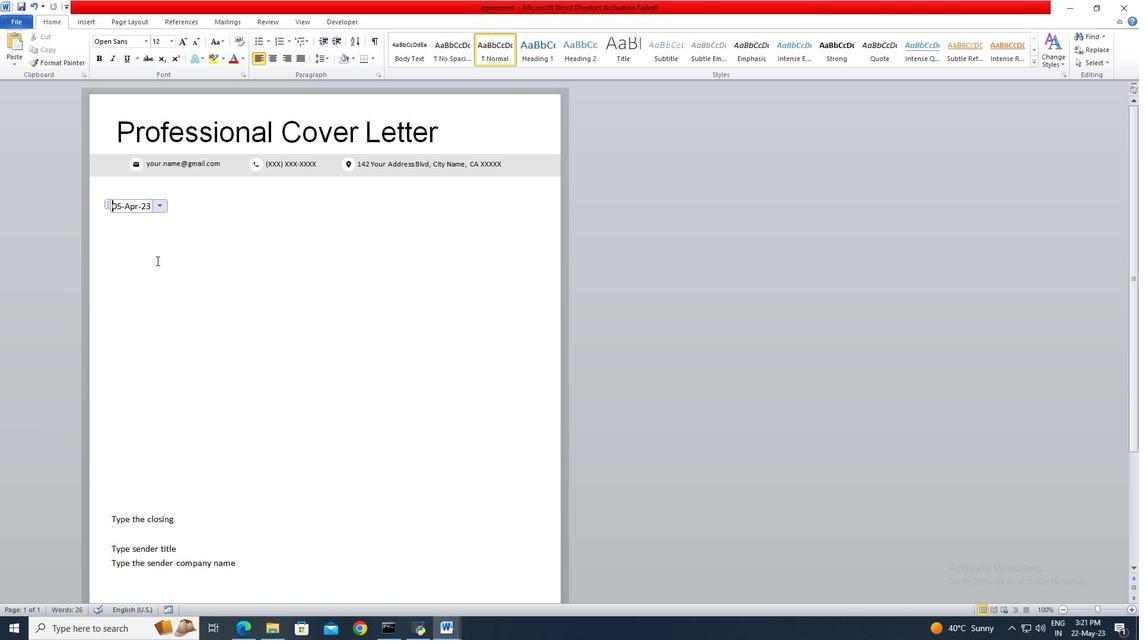 
Action: Key pressed <Key.shift>Good<Key.space>a<Key.backspace><Key.shift_r>Afternoon<Key.enter><Key.enter><Key.shift>I<Key.space>am<Key.space>writing<Key.space>to<Key.space>from<Key.backspace><Key.backspace><Key.backspace>ormally<Key.space>request<Key.space>a<Key.space>leave<Key.space>of<Key.space>absens<Key.backspace>ce<Key.space>from<Key.space>10<Key.space><Key.shift_r>April<Key.space><Key.space>to<Key.space>13<Key.space><Key.shift_r>April.<Key.space><Key.shift>I<Key.space>have<Key.space>encountered<Key.space>unforeseen<Key.space>circumstances<Key.space>that<Key.space>require<Key.space>my<Key.space>immediate<Key.space>attention<Key.space>and<Key.space>presence.<Key.space><Key.shift>I<Key.space>aasure<Key.space>you<Key.space><Key.backspace><Key.backspace><Key.backspace><Key.backspace><Key.backspace><Key.backspace><Key.backspace><Key.backspace><Key.backspace><Key.backspace>ssure<Key.space>you<Key.space>that<Key.space><Key.shift>I<Key.space>will<Key.space>make<Key.space>all<Key.space>necessary<Key.space>arrangements<Key.space>to<Key.space>ensure<Key.space>a<Key.space>smooth<Key.space>transition<Key.space>during<Key.space>my<Key.space>absence.
Screenshot: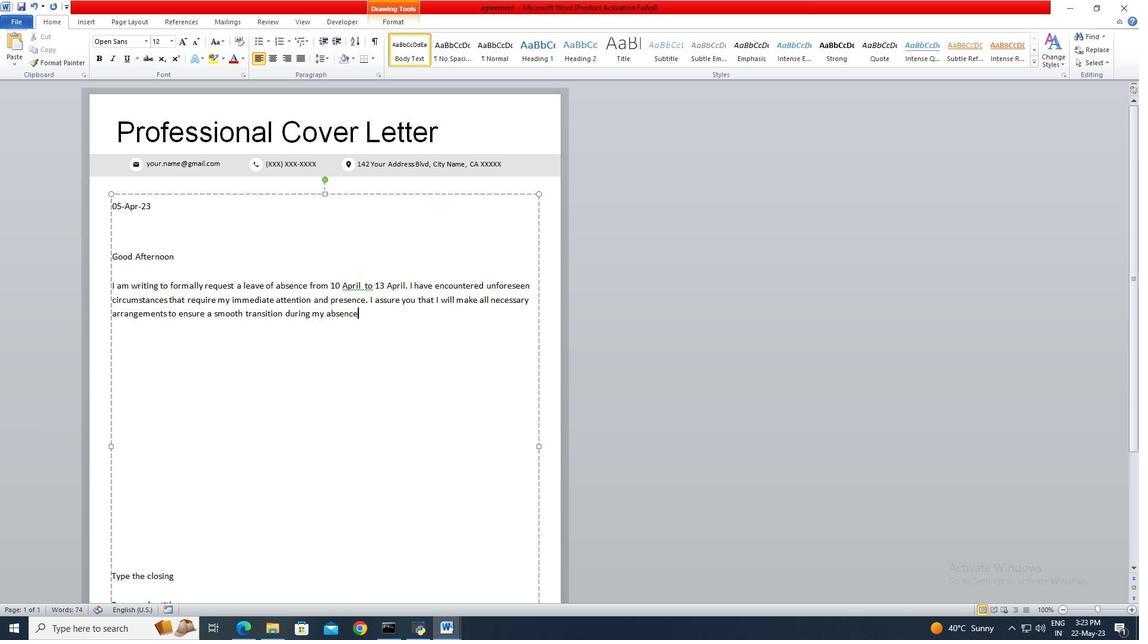 
Action: Mouse moved to (111, 208)
Screenshot: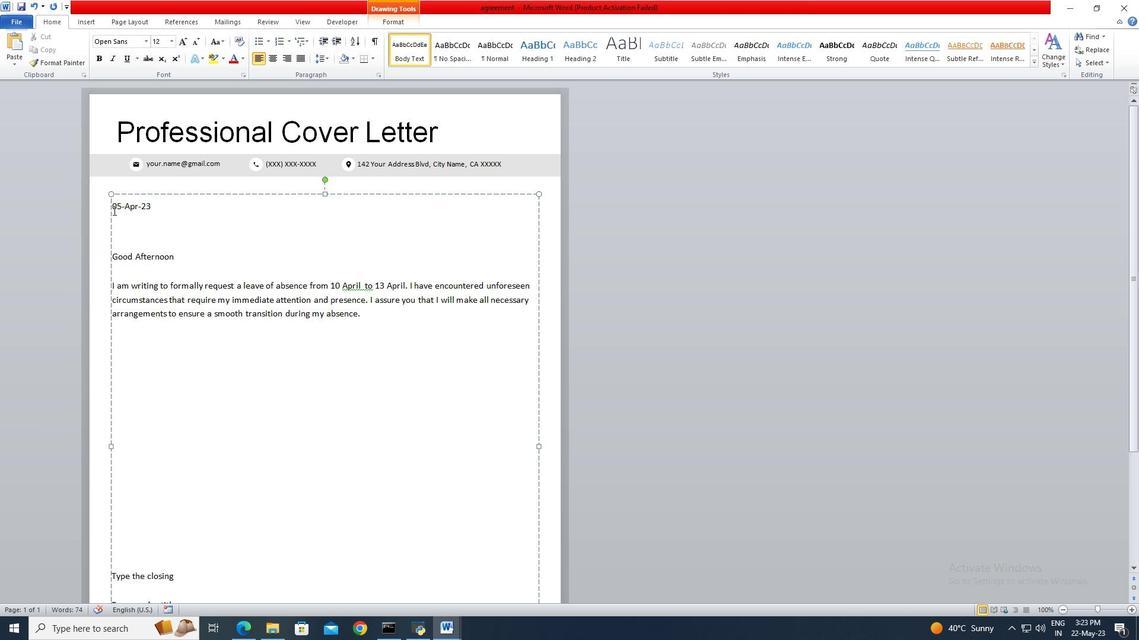 
Action: Mouse pressed left at (111, 208)
Screenshot: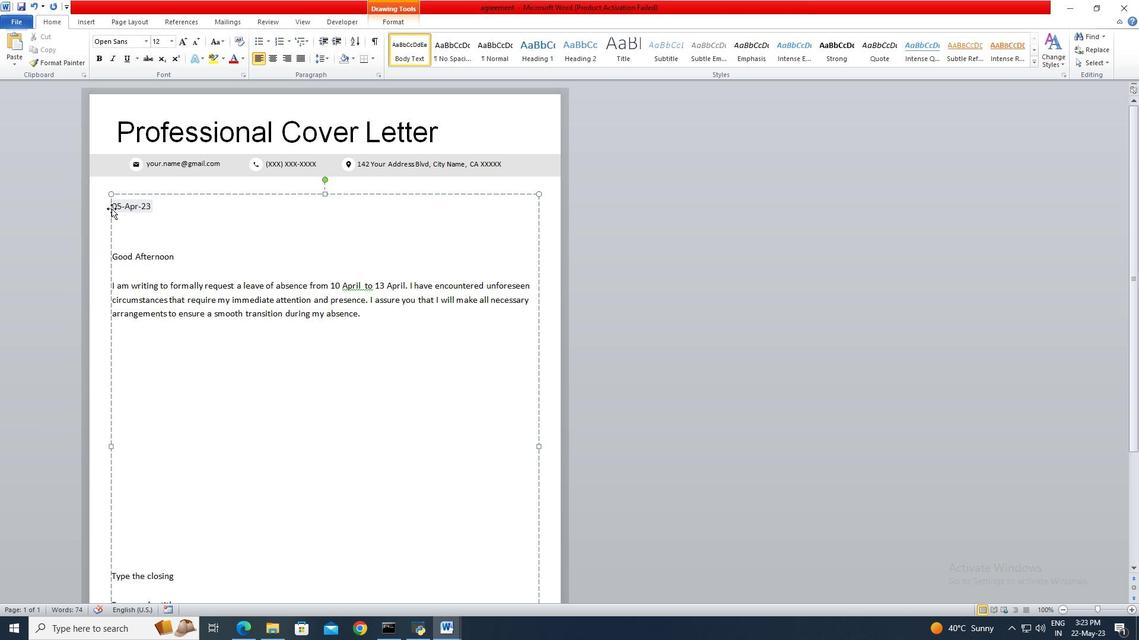 
Action: Mouse moved to (303, 20)
Screenshot: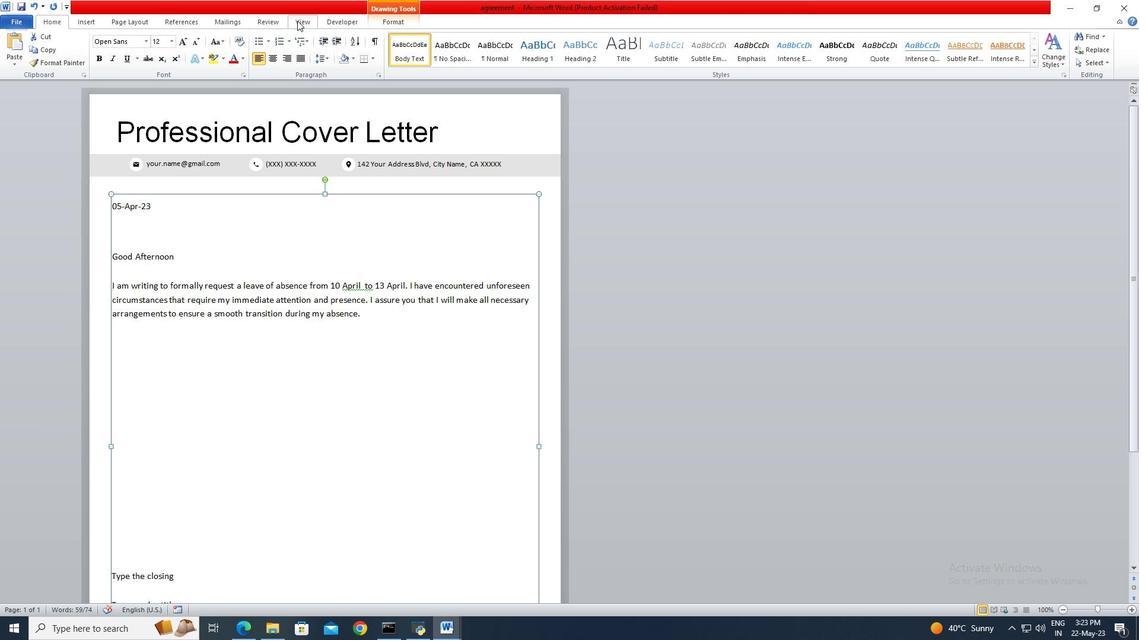 
Action: Mouse pressed left at (303, 20)
Screenshot: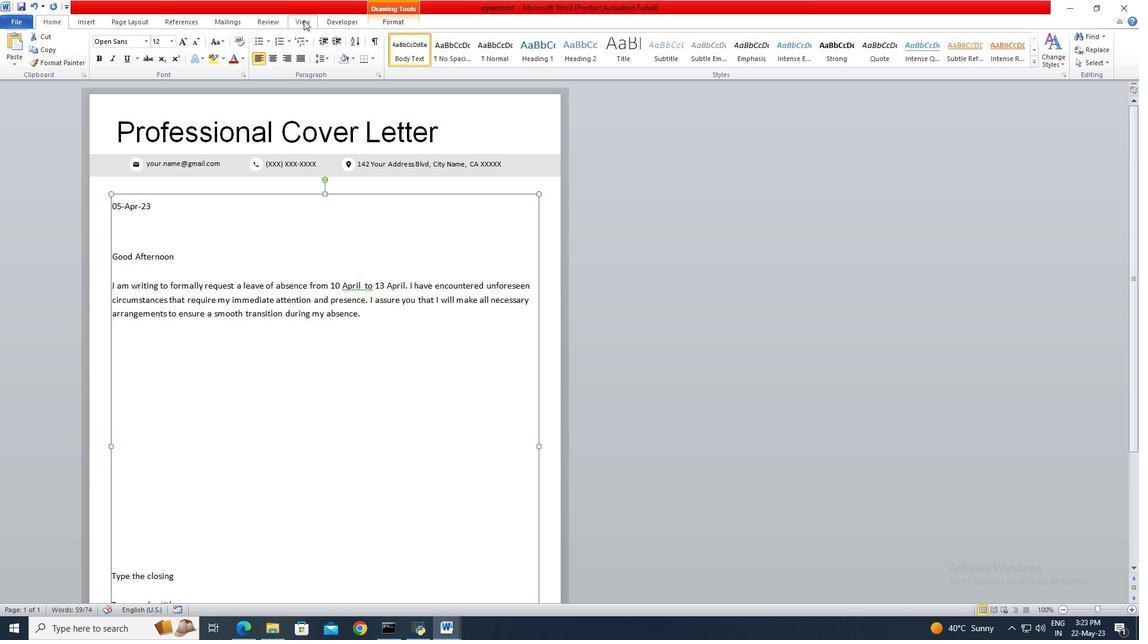 
Action: Mouse moved to (136, 21)
Screenshot: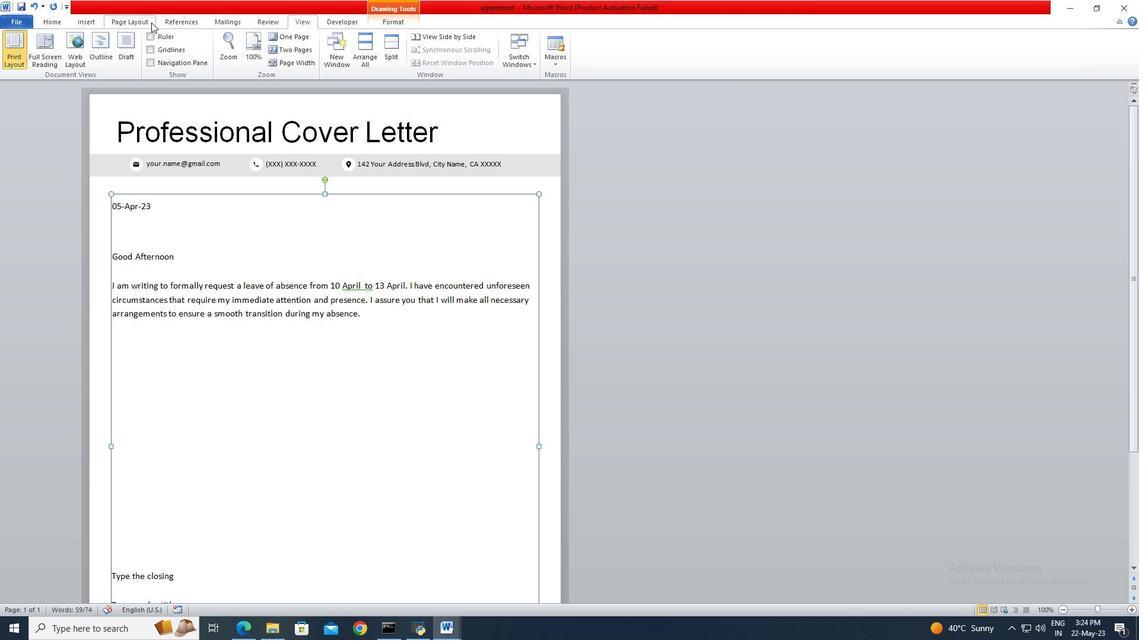 
Action: Mouse pressed left at (136, 21)
Screenshot: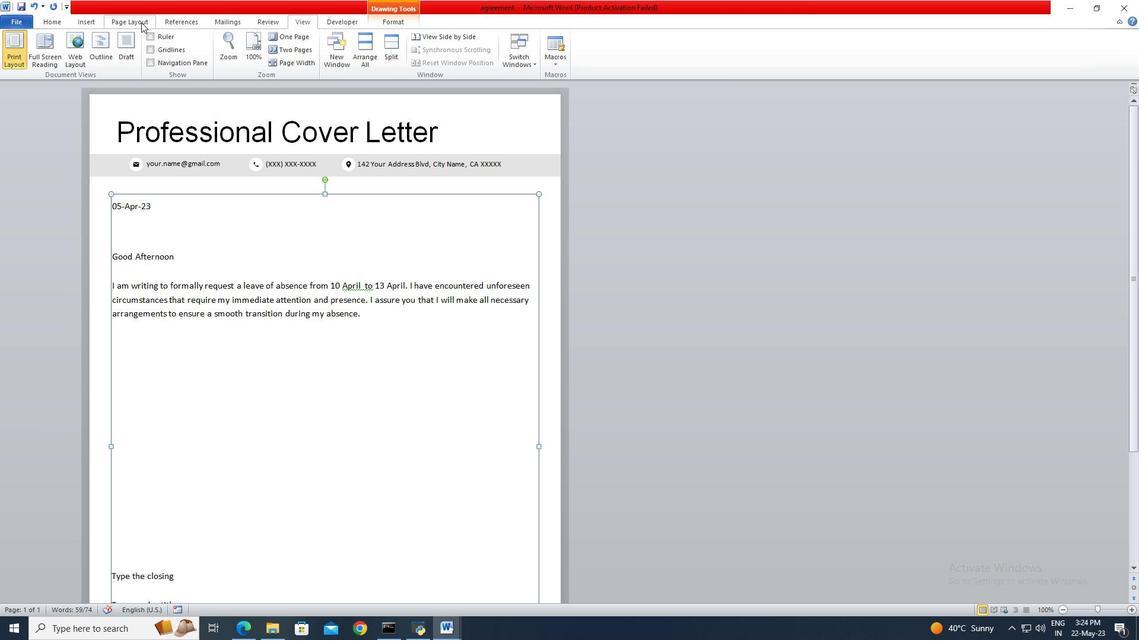 
Action: Mouse moved to (273, 58)
Screenshot: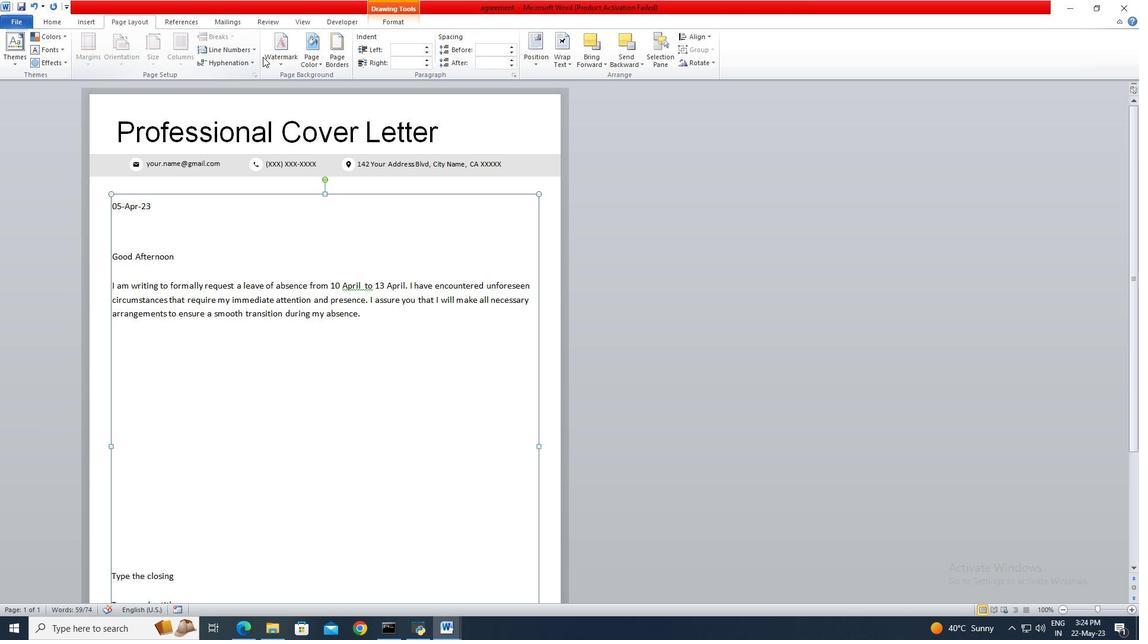 
Action: Mouse pressed left at (273, 58)
Screenshot: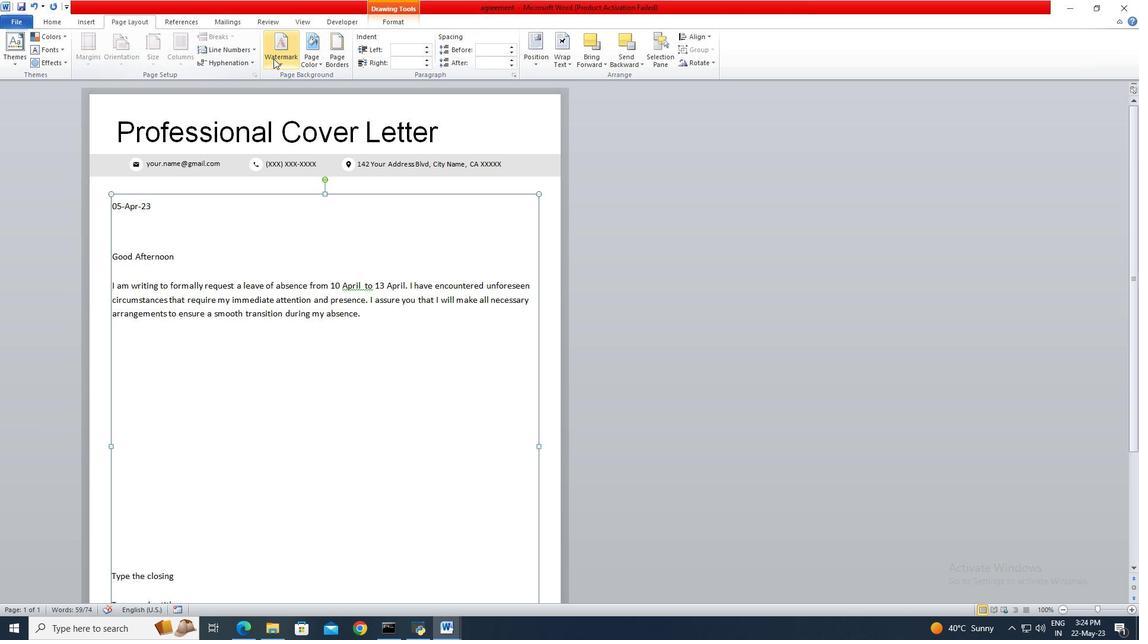
Action: Mouse moved to (324, 428)
Screenshot: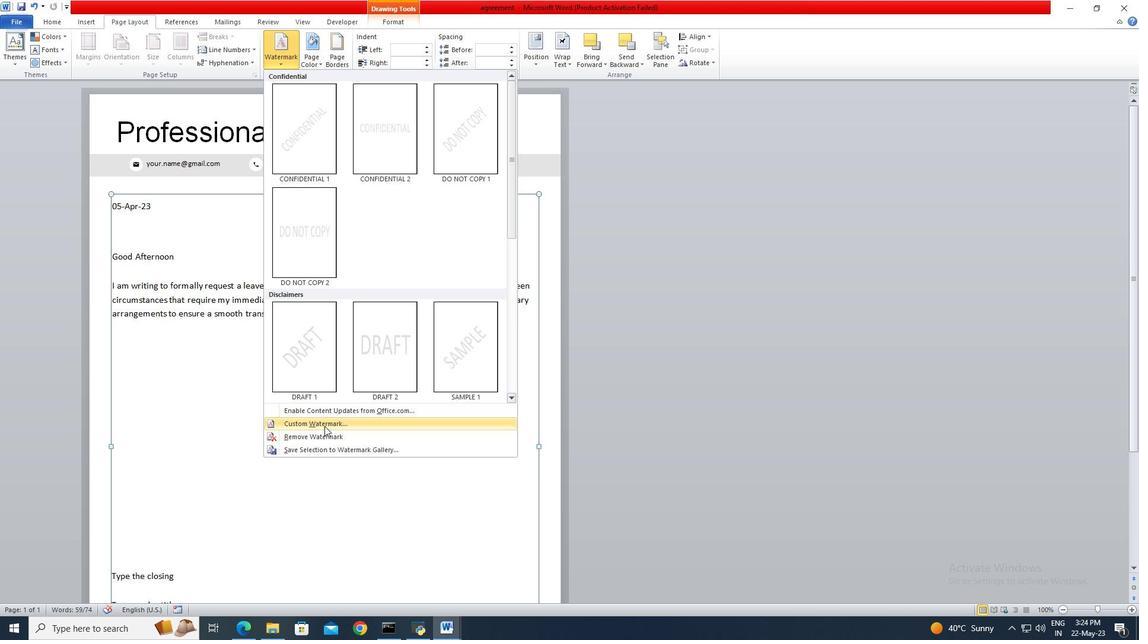 
Action: Mouse pressed left at (324, 428)
Screenshot: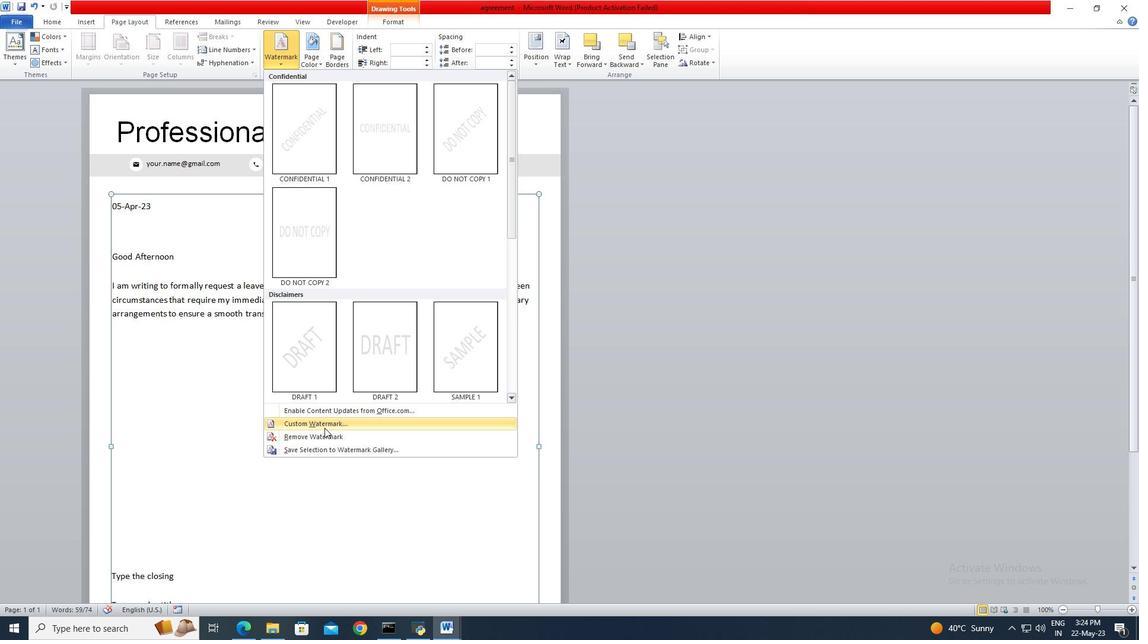 
Action: Mouse moved to (462, 286)
Screenshot: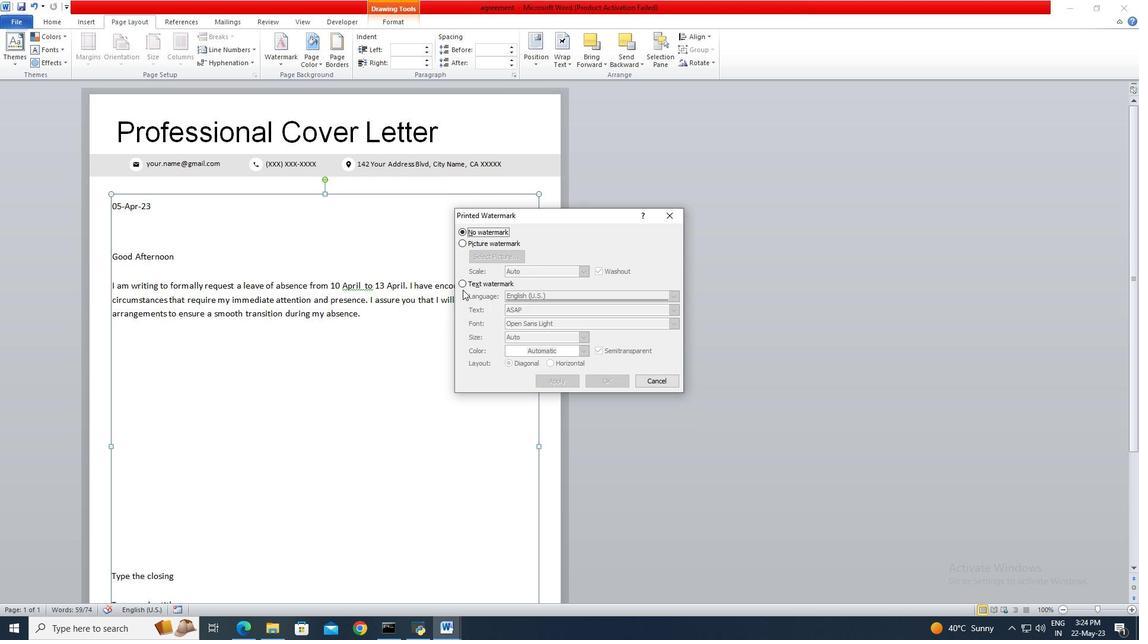 
Action: Mouse pressed left at (462, 286)
Screenshot: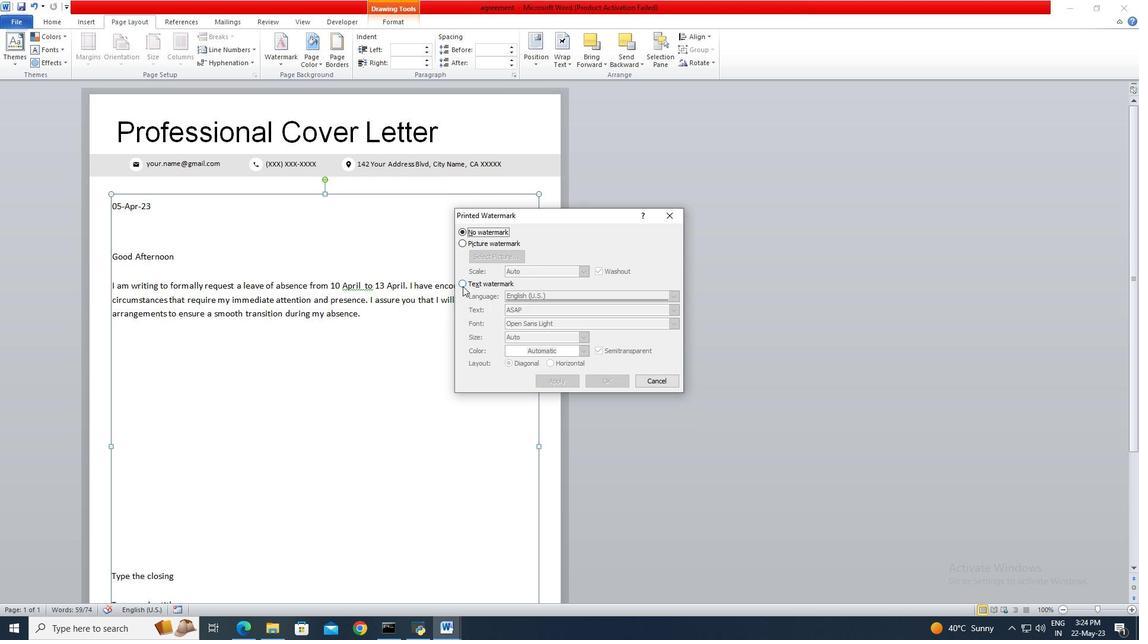 
Action: Mouse moved to (534, 312)
Screenshot: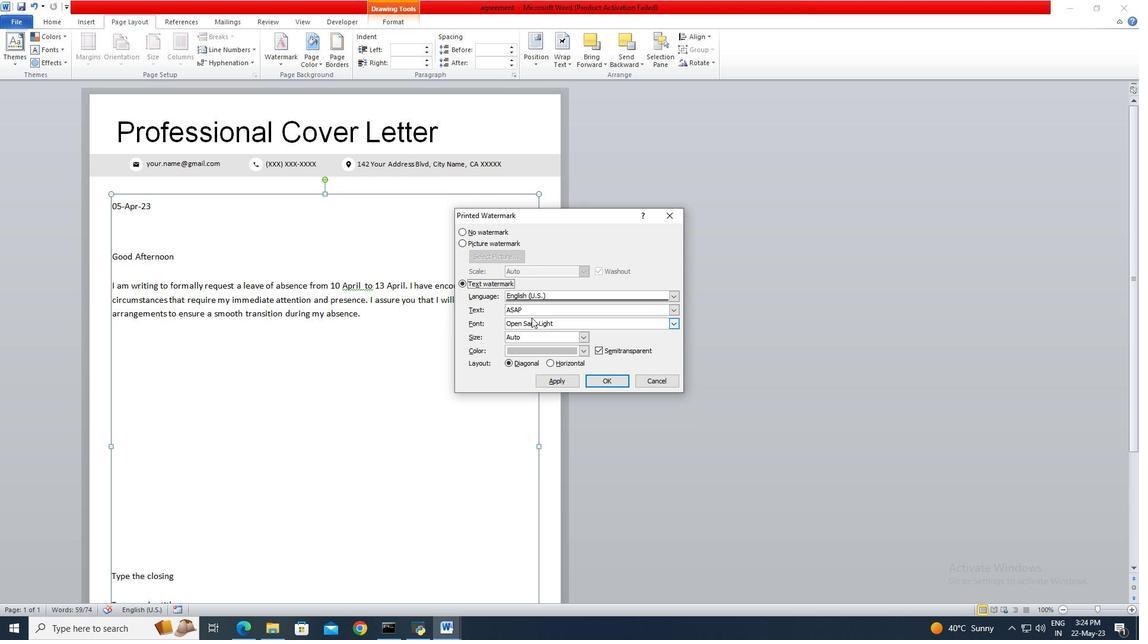 
Action: Mouse pressed left at (534, 312)
Screenshot: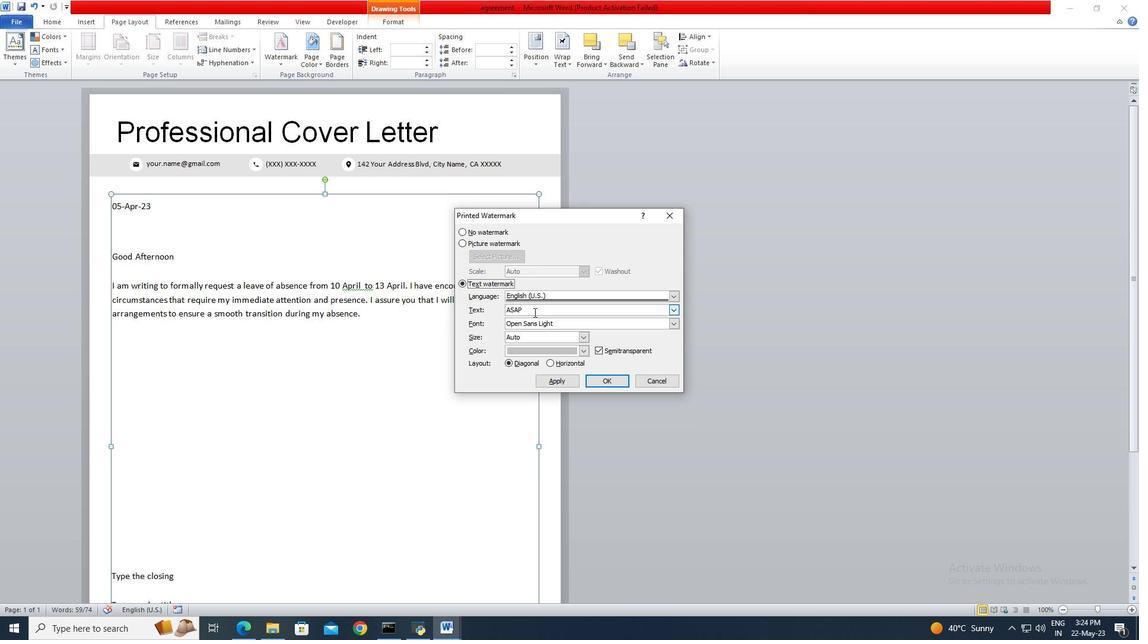 
Action: Key pressed <Key.backspace><Key.backspace><Key.backspace><Key.backspace><Key.backspace><Key.shift>Do<Key.space>not<Key.space>copy<Key.space>30
Screenshot: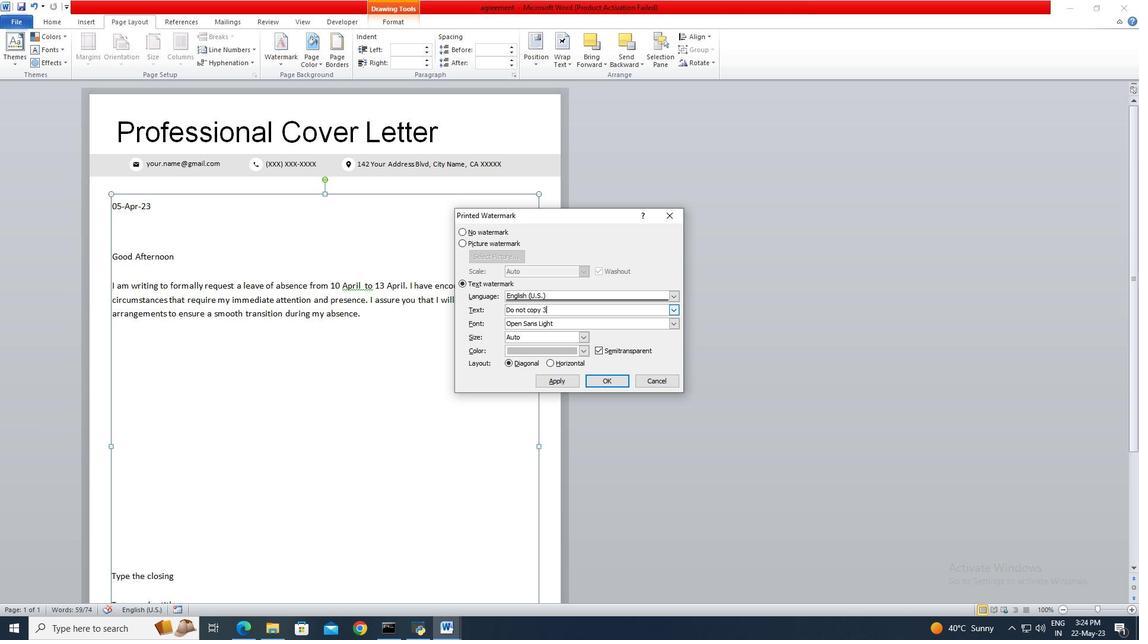 
Action: Mouse moved to (615, 377)
Screenshot: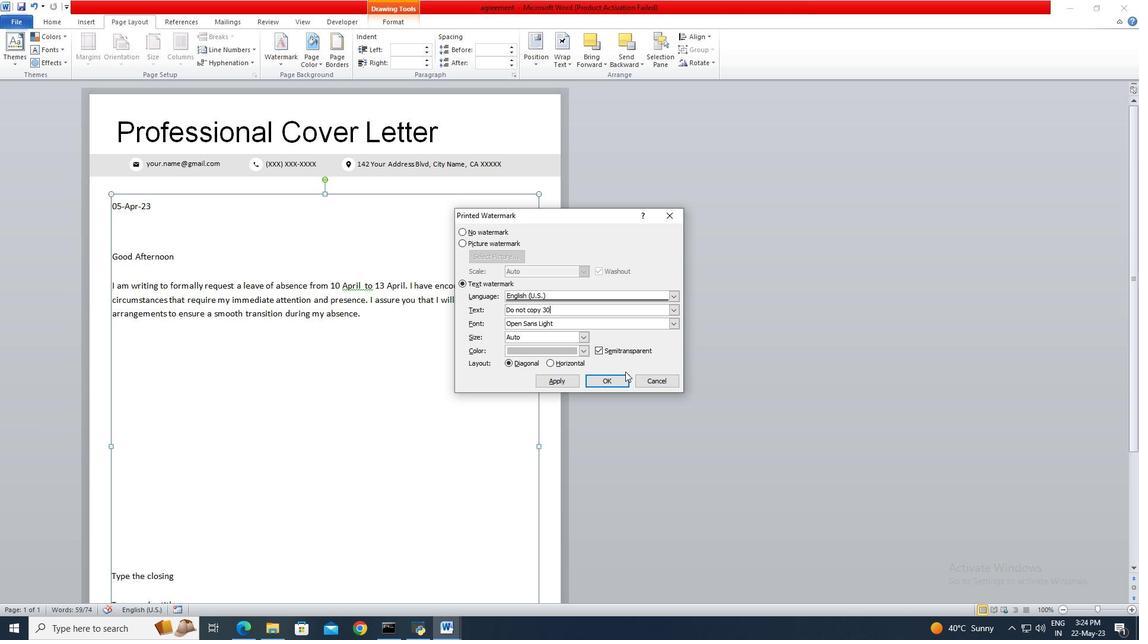 
Action: Mouse pressed left at (615, 377)
Screenshot: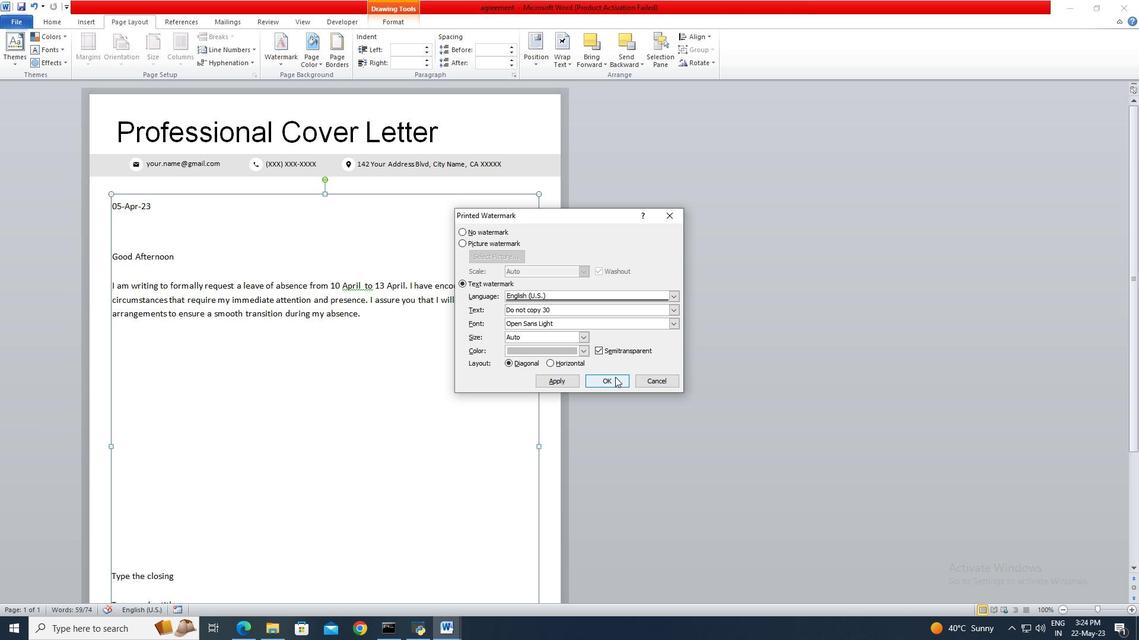
